 Task: Look for space in Wamba, Democratic Republic of the Congo from 1st July, 2023 to 8th July, 2023 for 2 adults, 1 child in price range Rs.15000 to Rs.20000. Place can be entire place with 1  bedroom having 1 bed and 1 bathroom. Property type can be house, flat, guest house, hotel. Booking option can be shelf check-in. Required host language is English.
Action: Mouse moved to (448, 120)
Screenshot: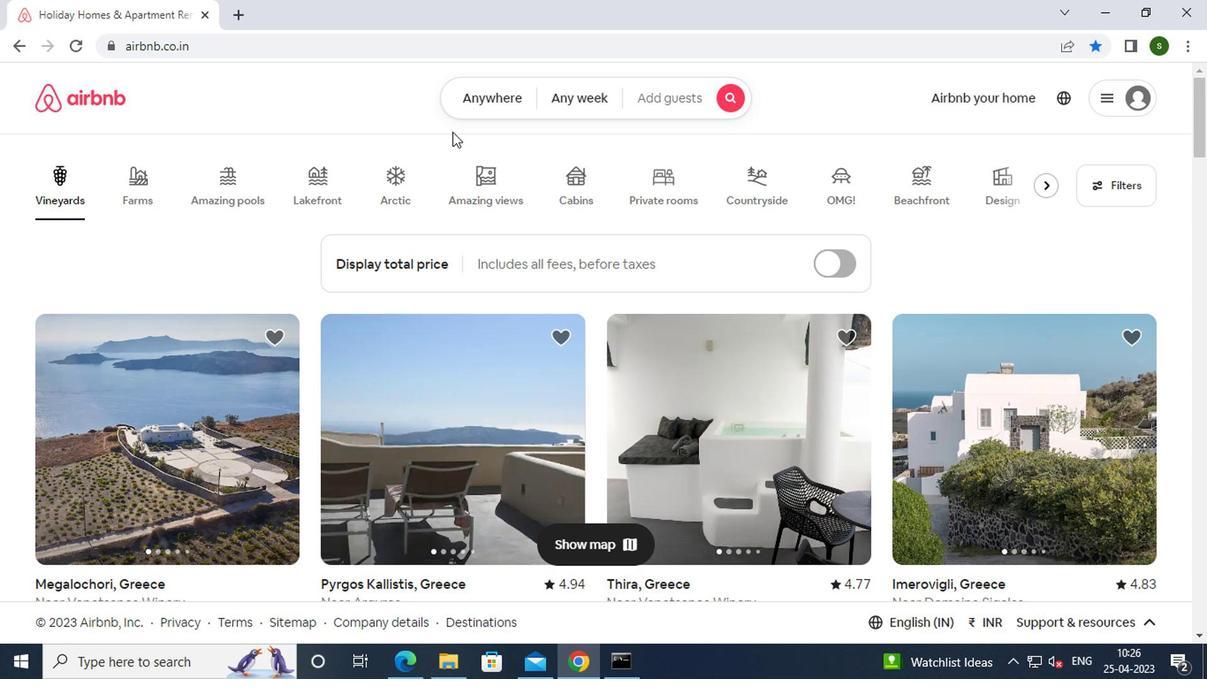 
Action: Mouse pressed left at (448, 120)
Screenshot: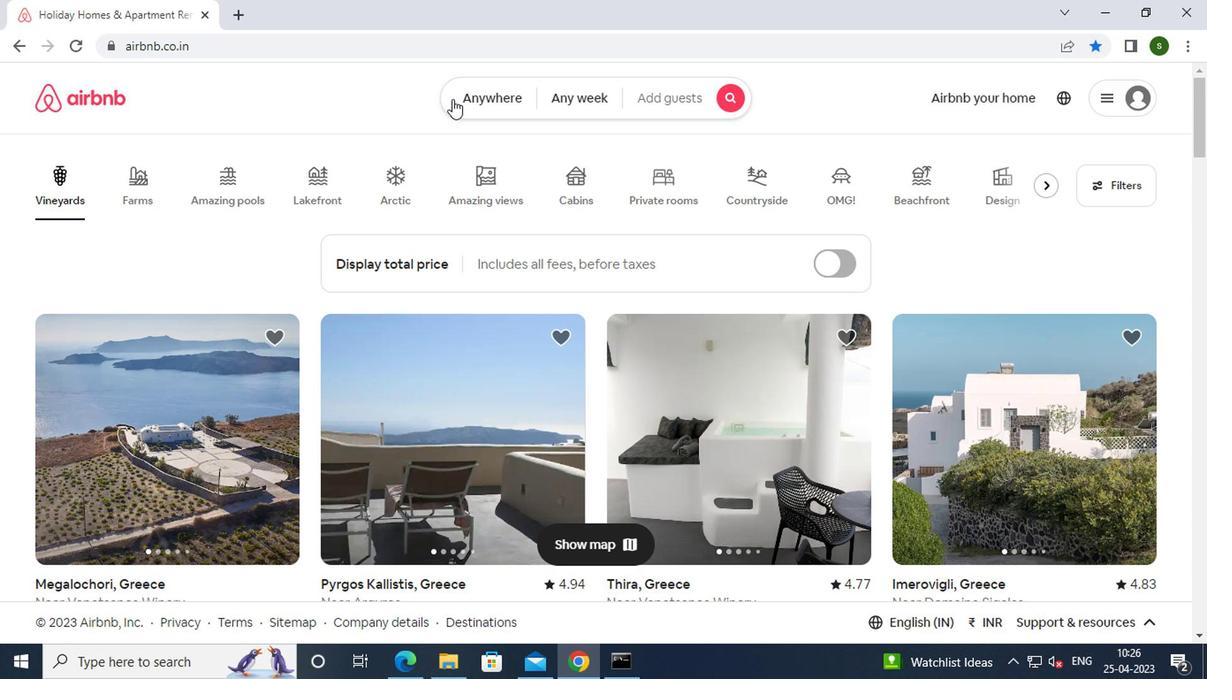 
Action: Mouse moved to (373, 181)
Screenshot: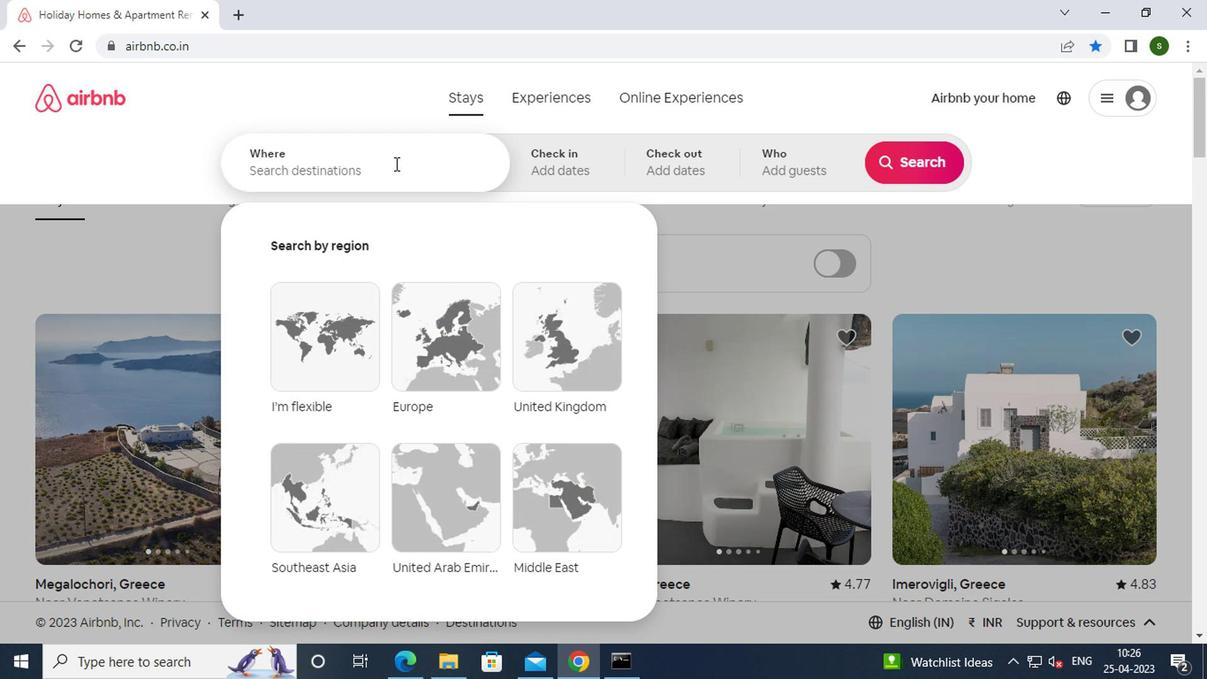 
Action: Mouse pressed left at (373, 181)
Screenshot: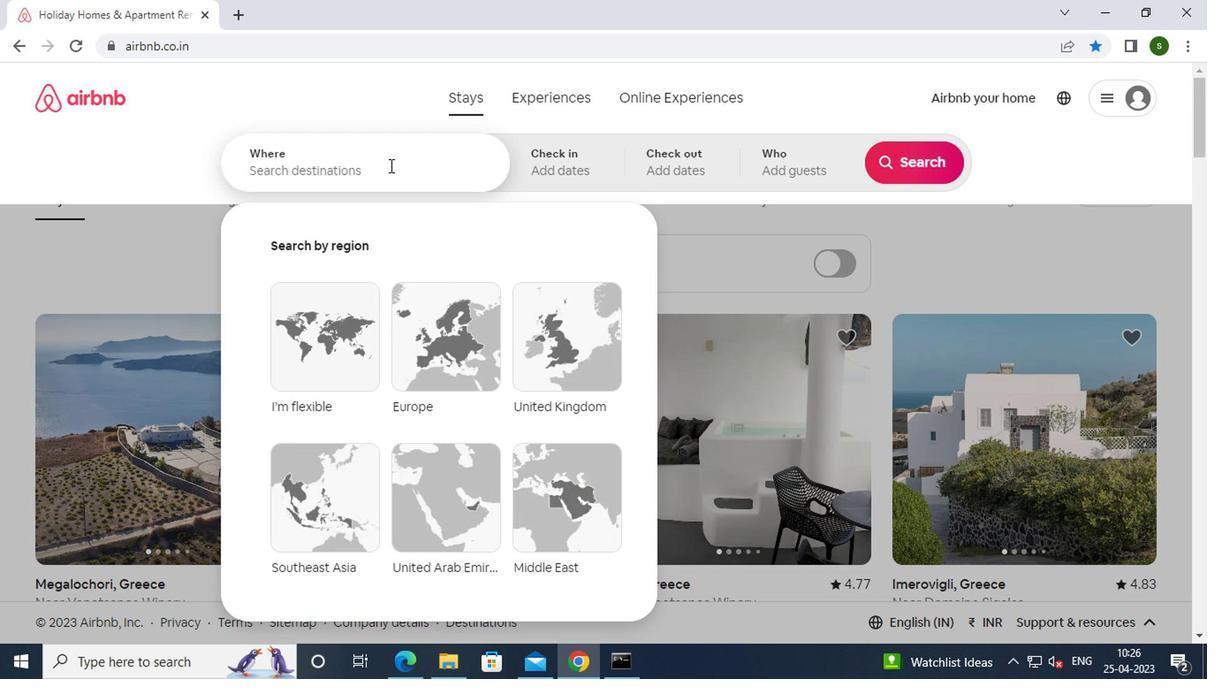 
Action: Key pressed w<Key.caps_lock>amba,<Key.space><Key.caps_lock>d<Key.caps_lock>emocratic<Key.space><Key.caps_lock>r<Key.caps_lock>epublic<Key.space>of<Key.space>the<Key.space><Key.caps_lock>c<Key.caps_lock>ongo
Screenshot: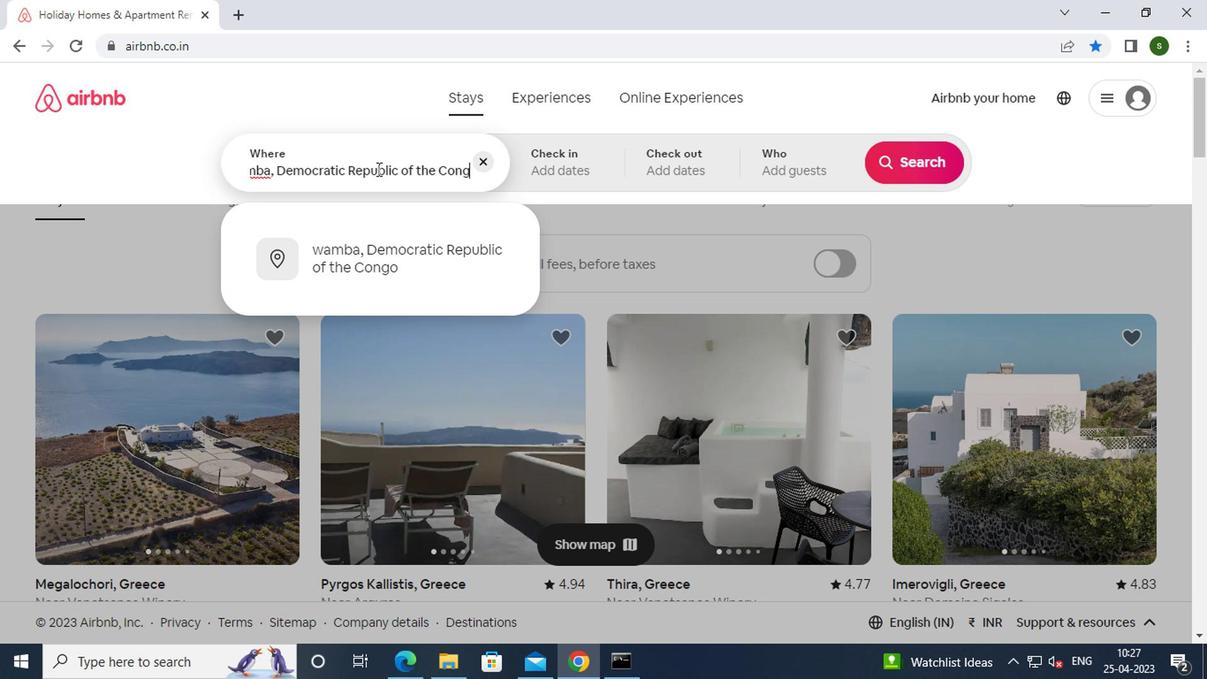 
Action: Mouse moved to (349, 272)
Screenshot: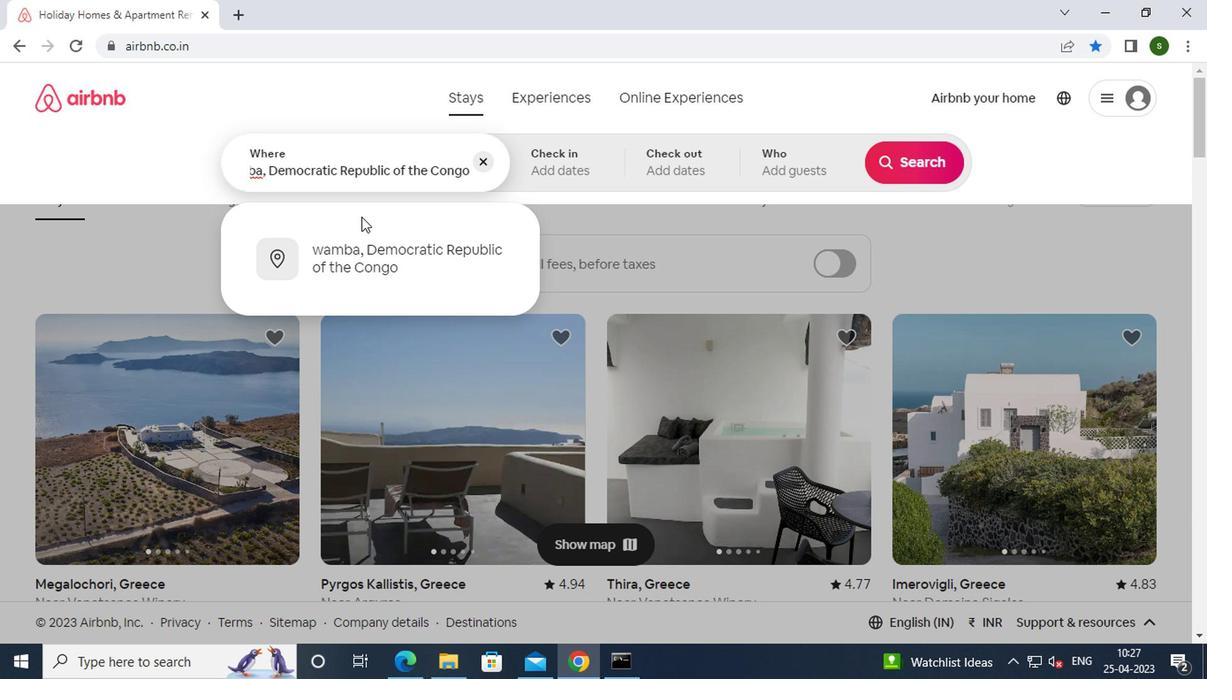 
Action: Mouse pressed left at (349, 272)
Screenshot: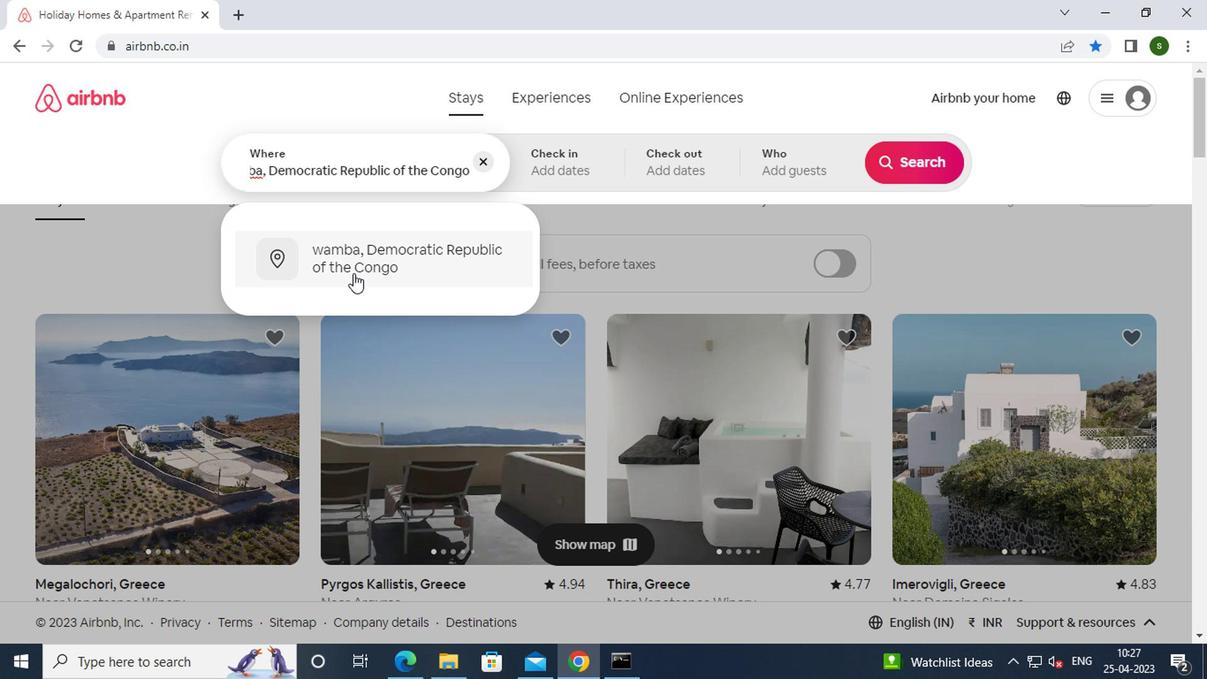 
Action: Mouse moved to (896, 301)
Screenshot: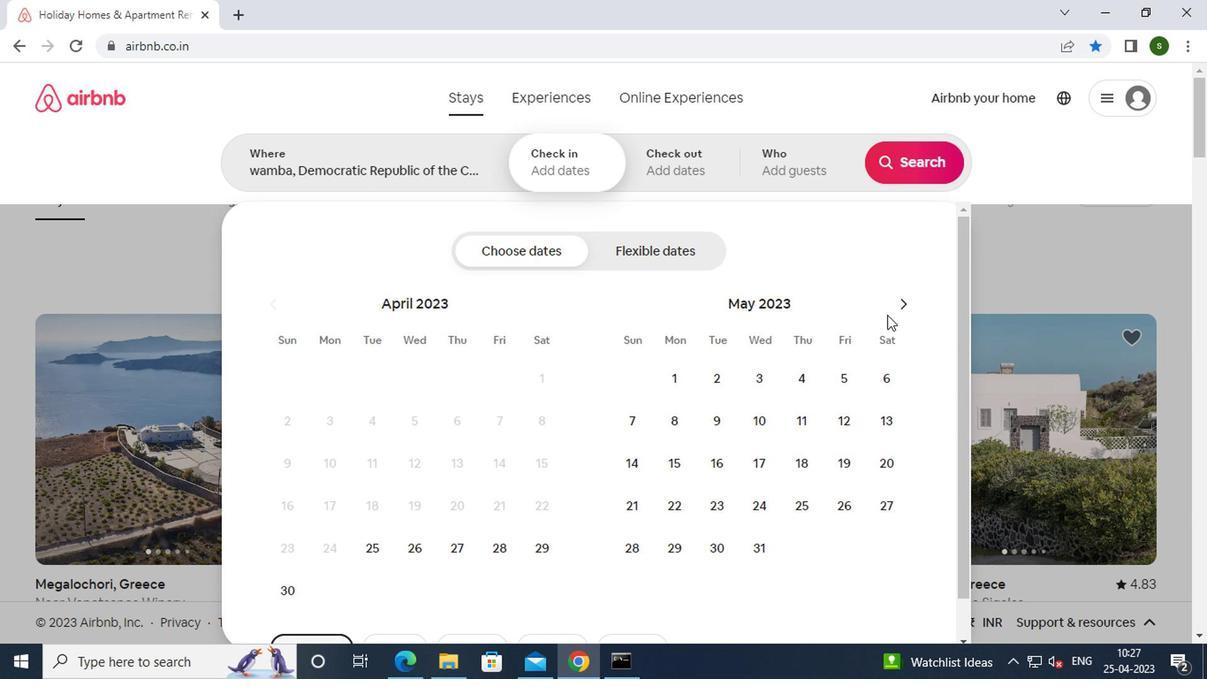 
Action: Mouse pressed left at (896, 301)
Screenshot: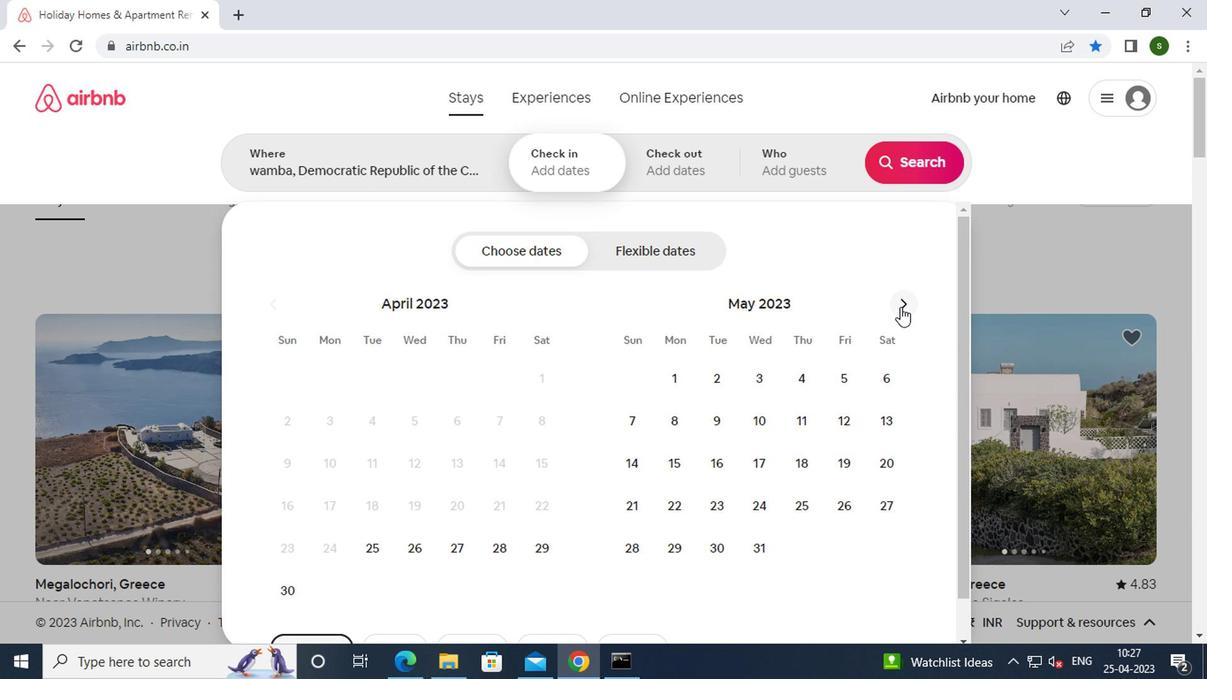 
Action: Mouse pressed left at (896, 301)
Screenshot: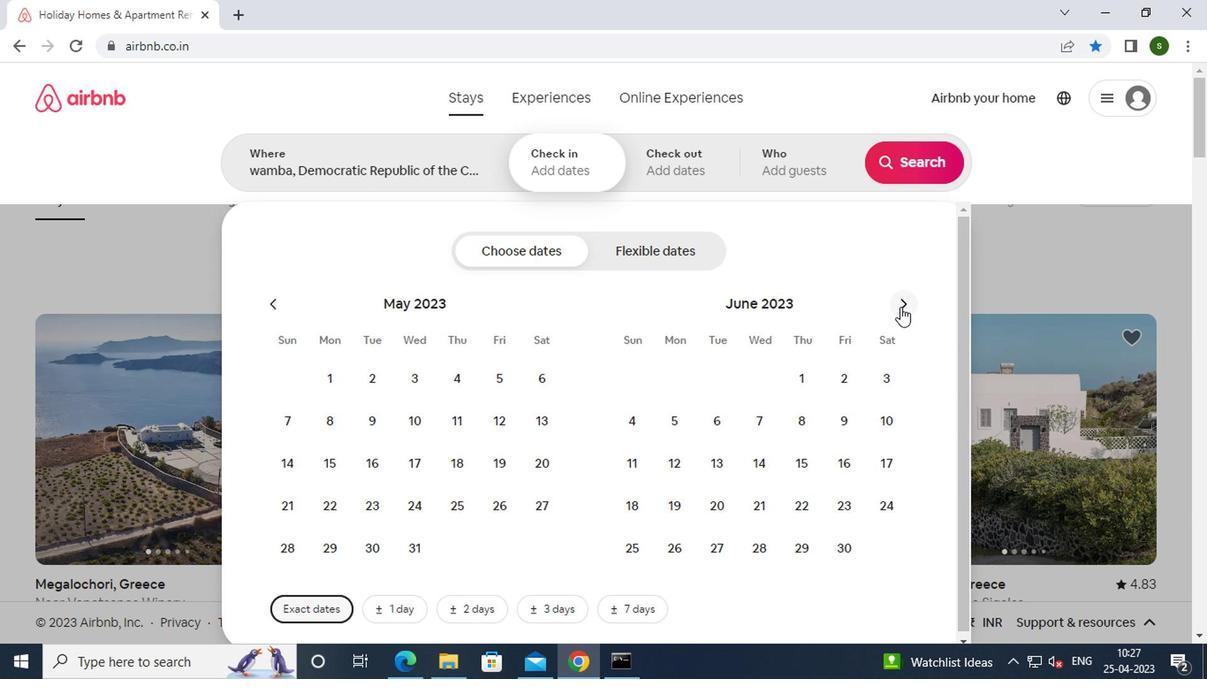
Action: Mouse moved to (877, 369)
Screenshot: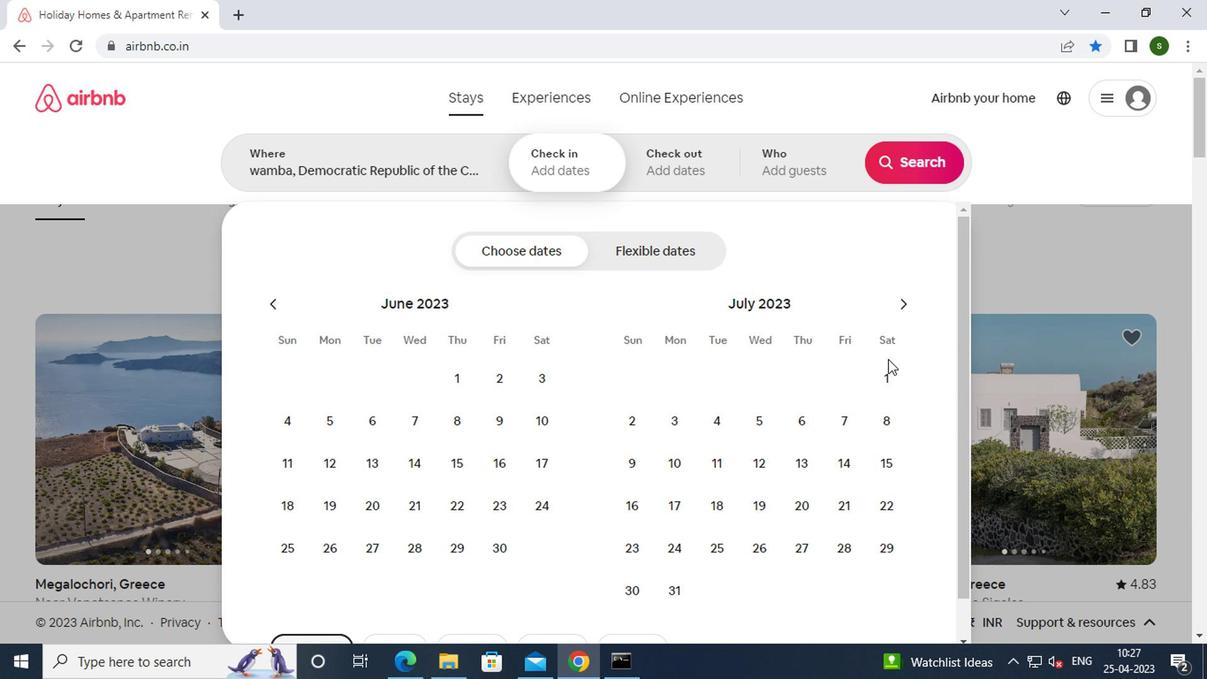 
Action: Mouse pressed left at (877, 369)
Screenshot: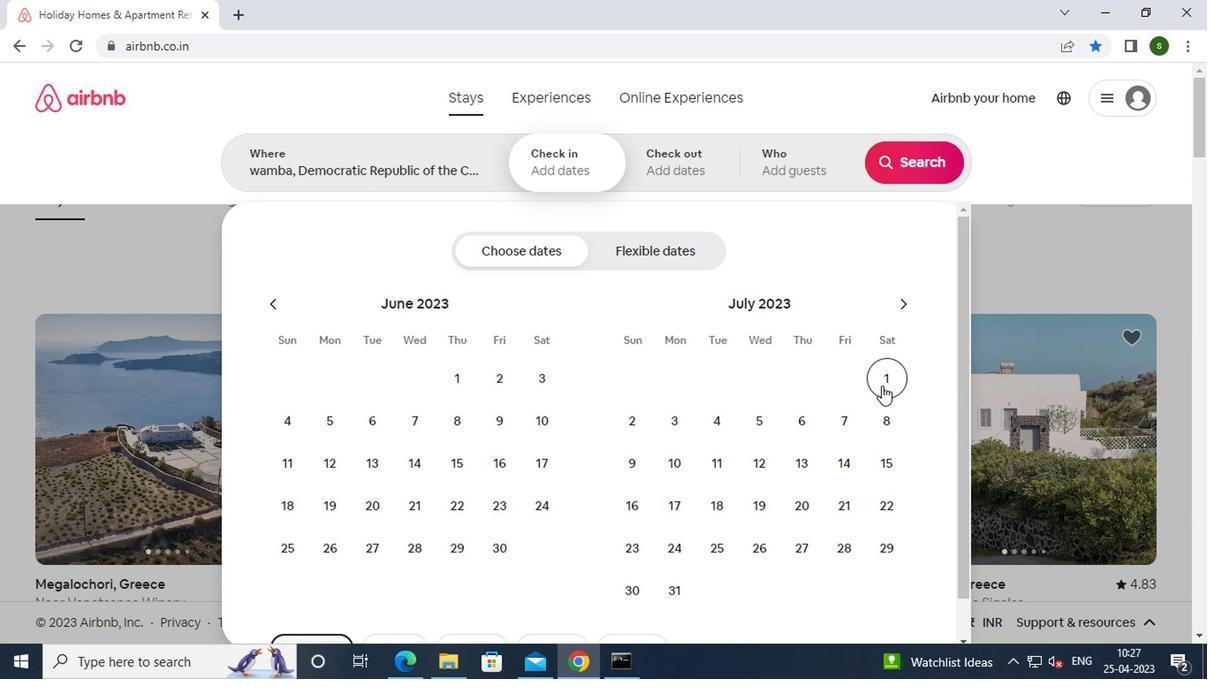 
Action: Mouse moved to (882, 394)
Screenshot: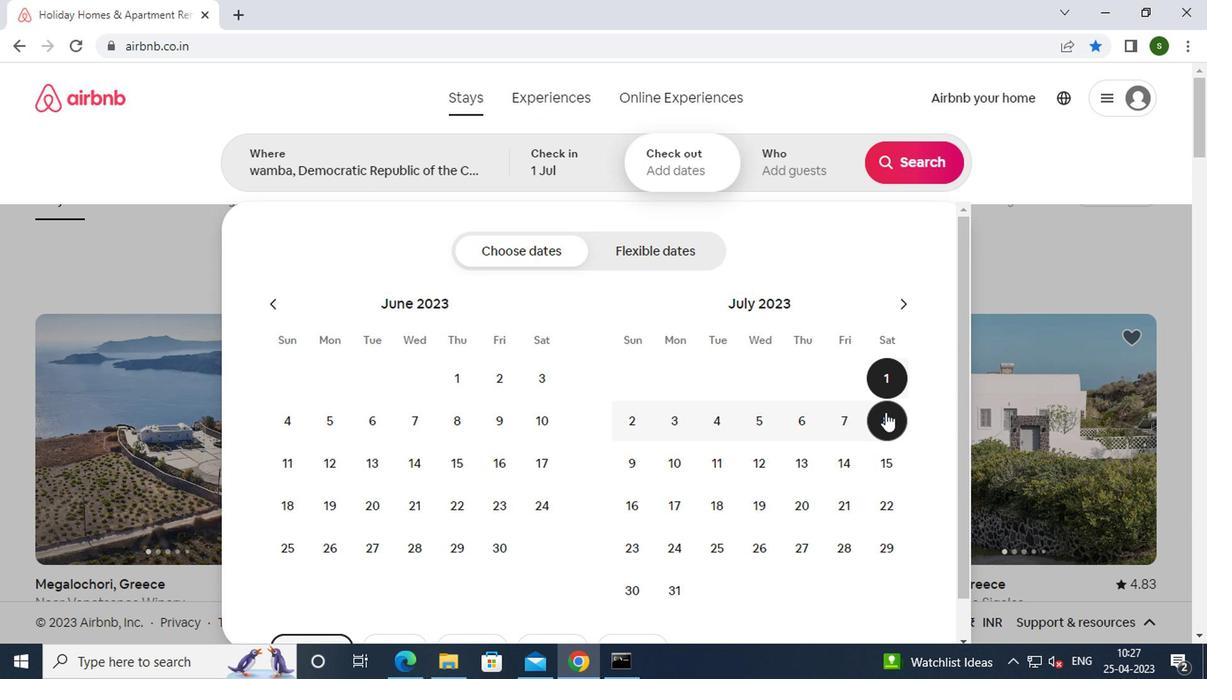
Action: Mouse pressed left at (882, 394)
Screenshot: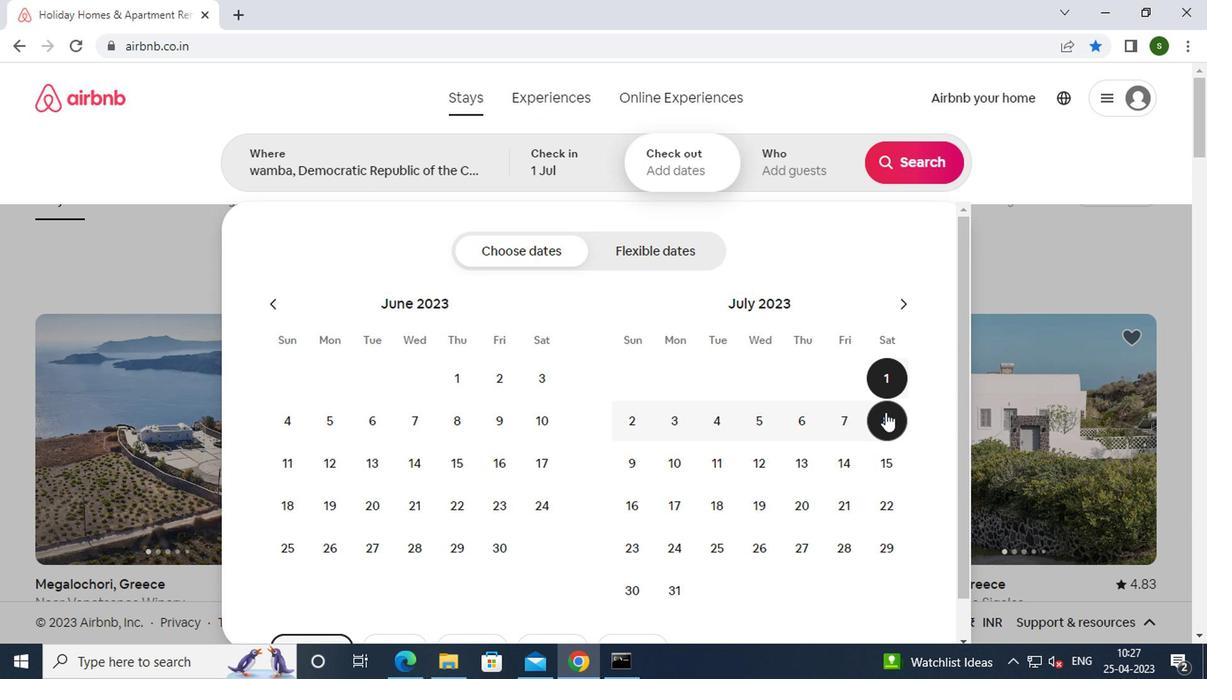 
Action: Mouse moved to (787, 177)
Screenshot: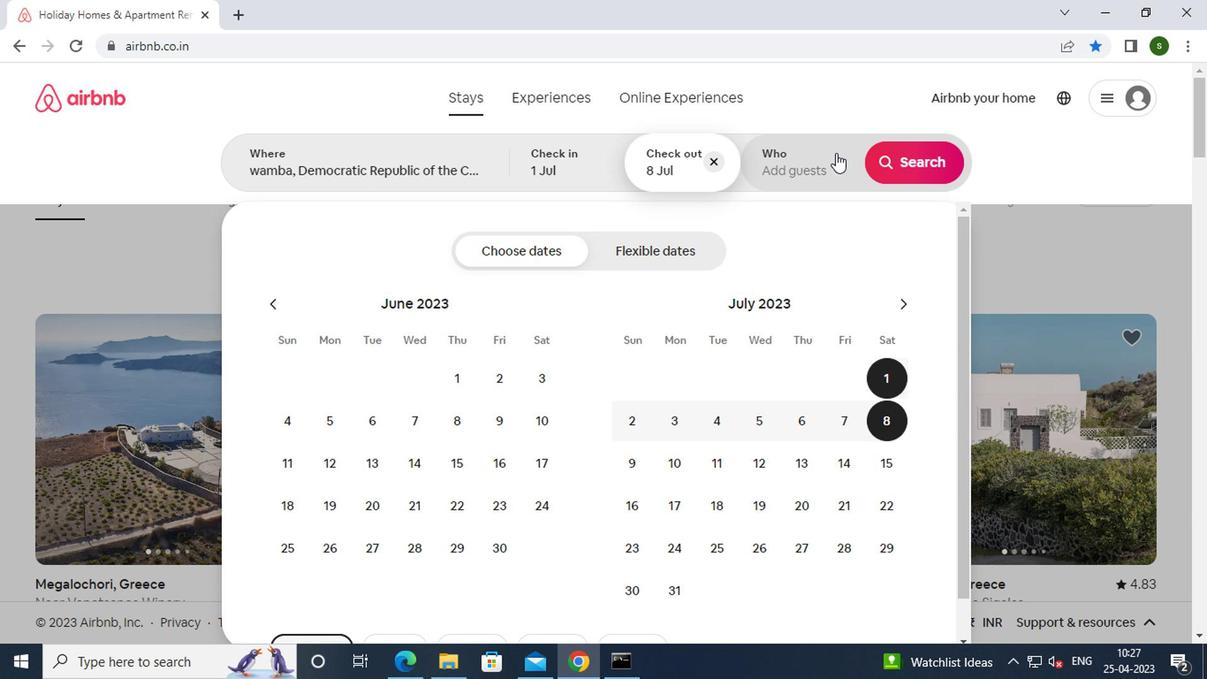 
Action: Mouse pressed left at (787, 177)
Screenshot: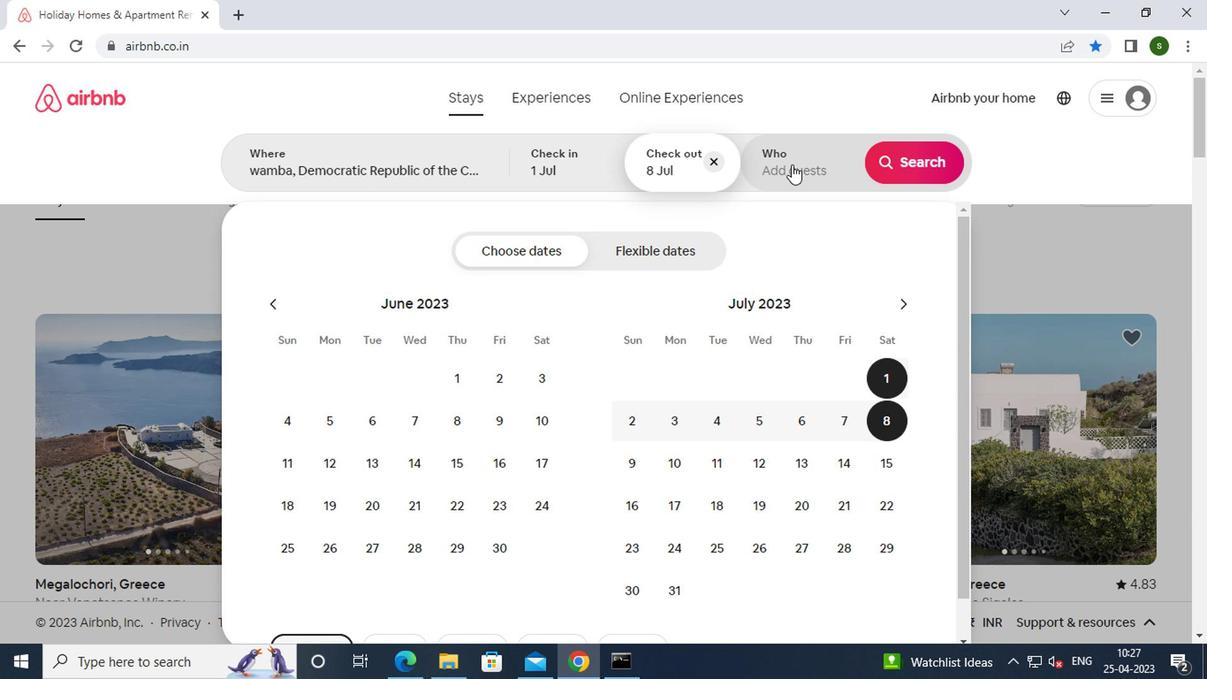 
Action: Mouse moved to (904, 256)
Screenshot: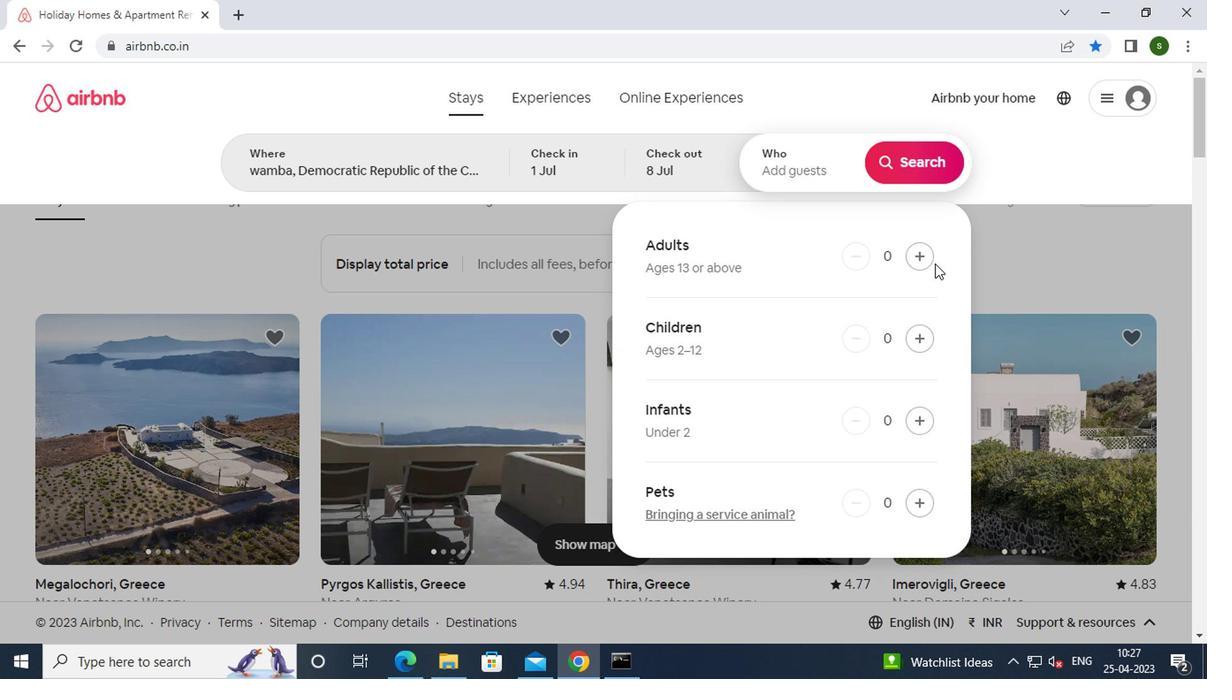 
Action: Mouse pressed left at (904, 256)
Screenshot: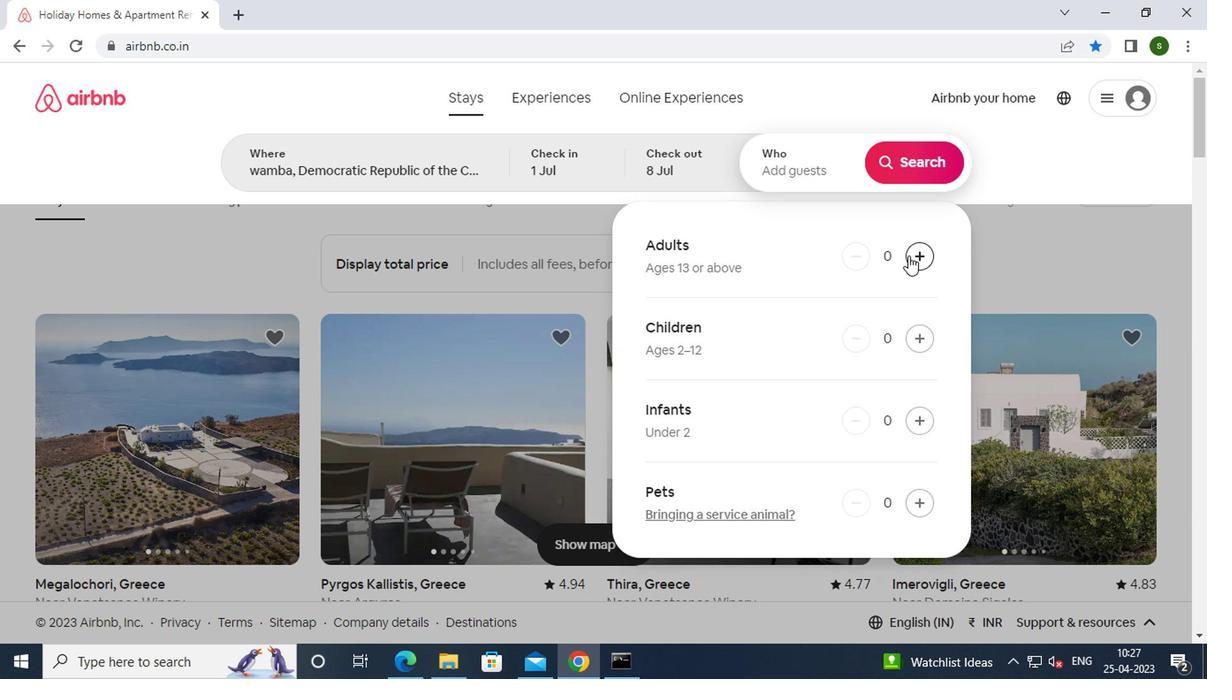 
Action: Mouse pressed left at (904, 256)
Screenshot: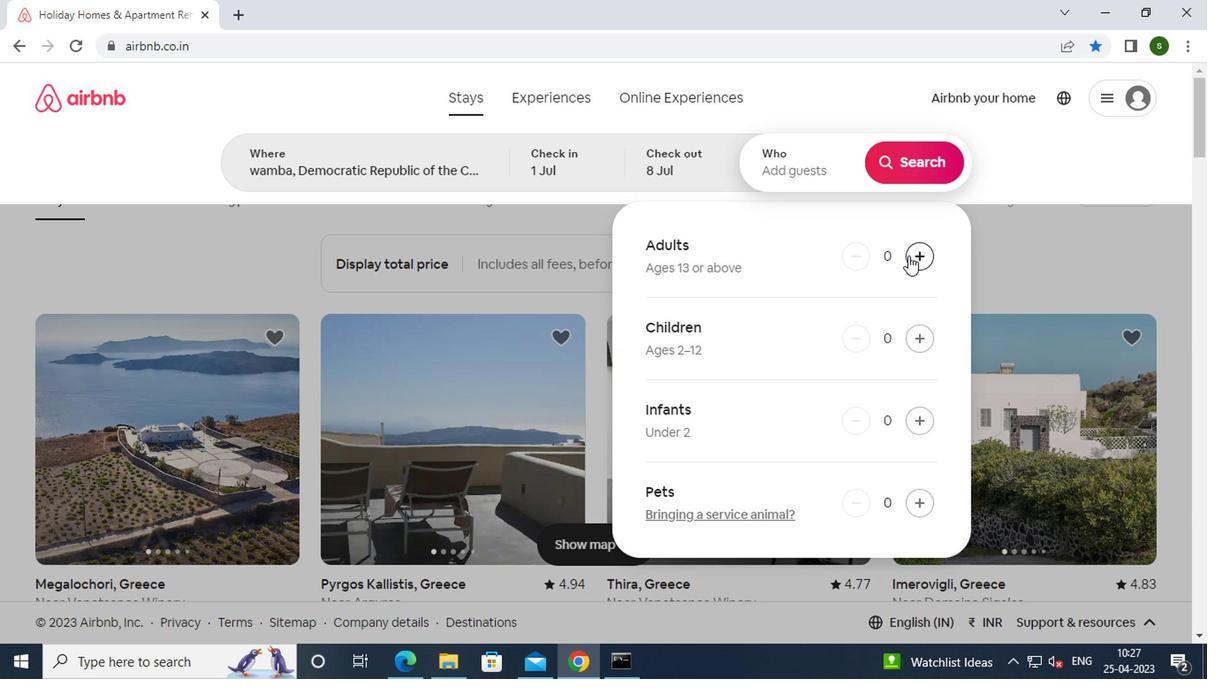 
Action: Mouse moved to (921, 325)
Screenshot: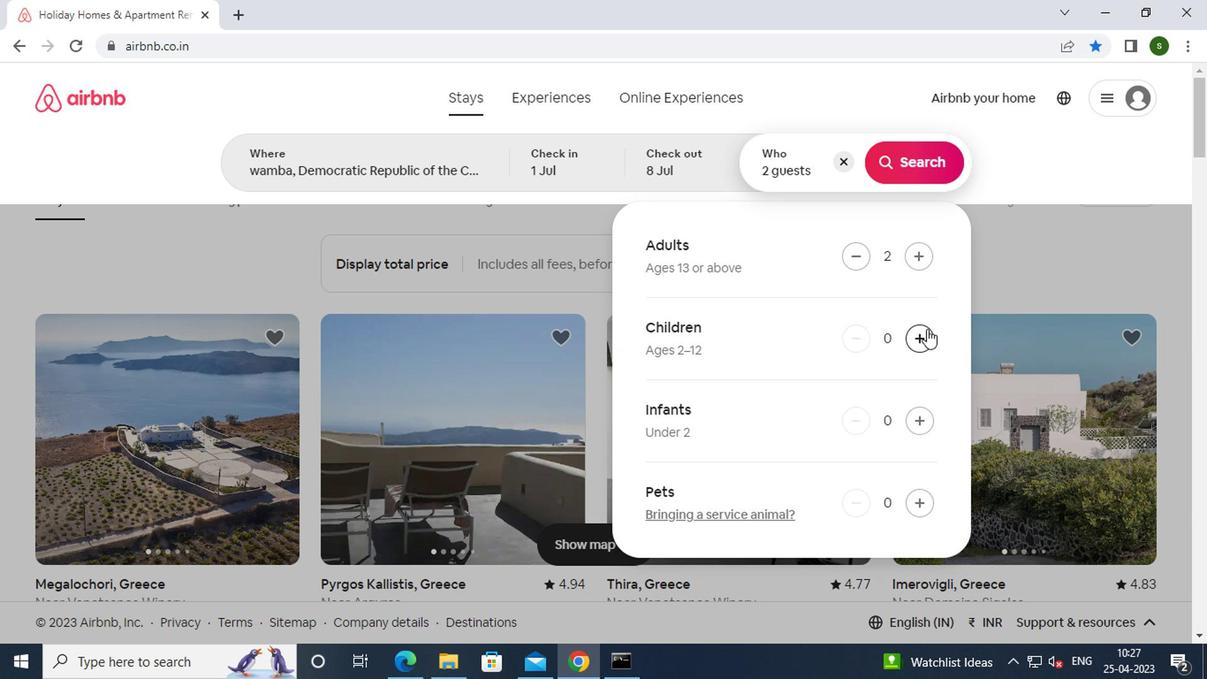 
Action: Mouse pressed left at (921, 325)
Screenshot: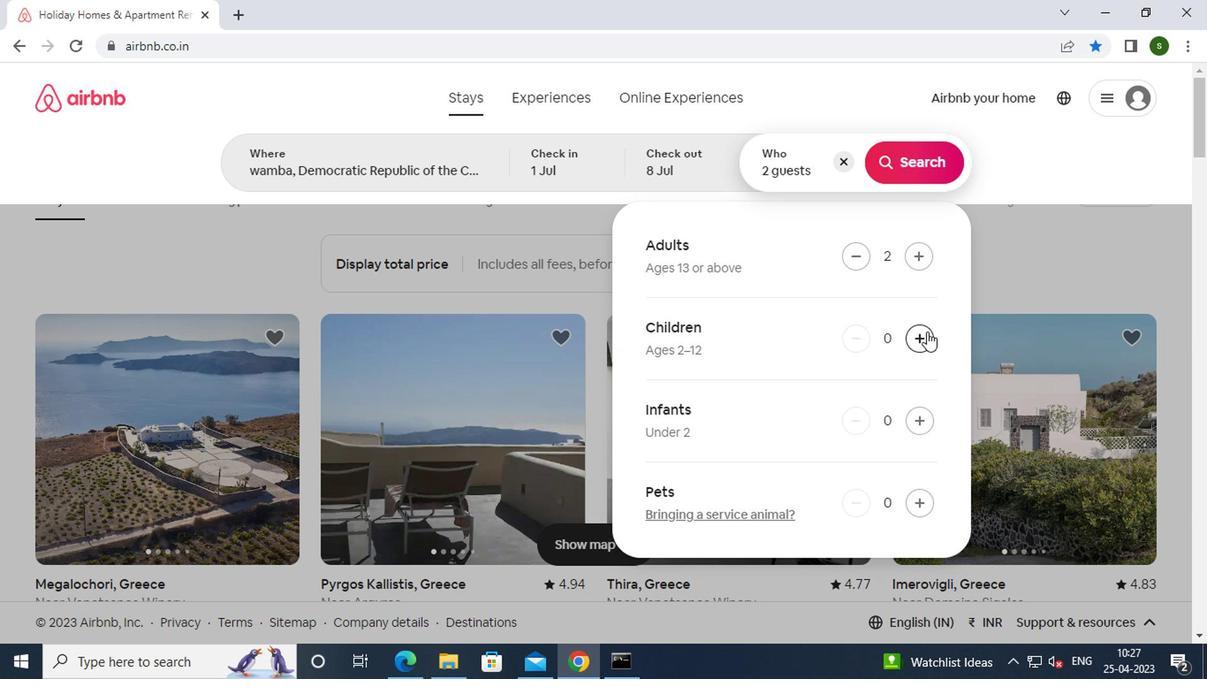 
Action: Mouse moved to (899, 188)
Screenshot: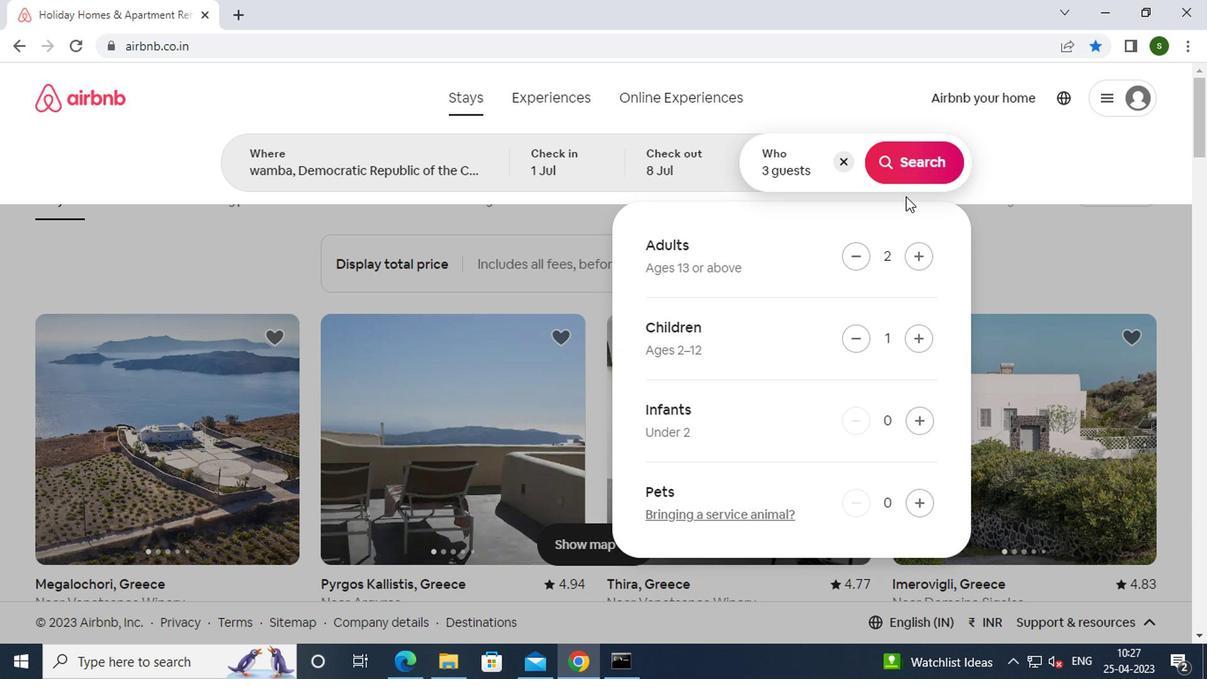 
Action: Mouse pressed left at (899, 188)
Screenshot: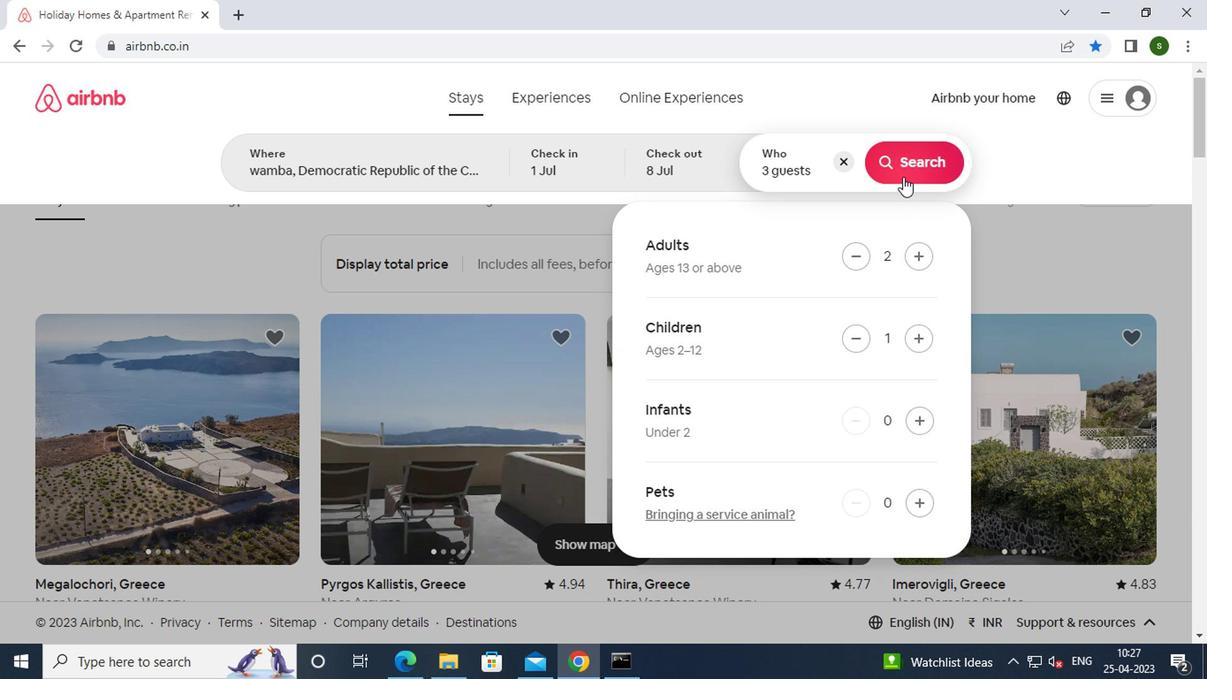 
Action: Mouse moved to (1111, 177)
Screenshot: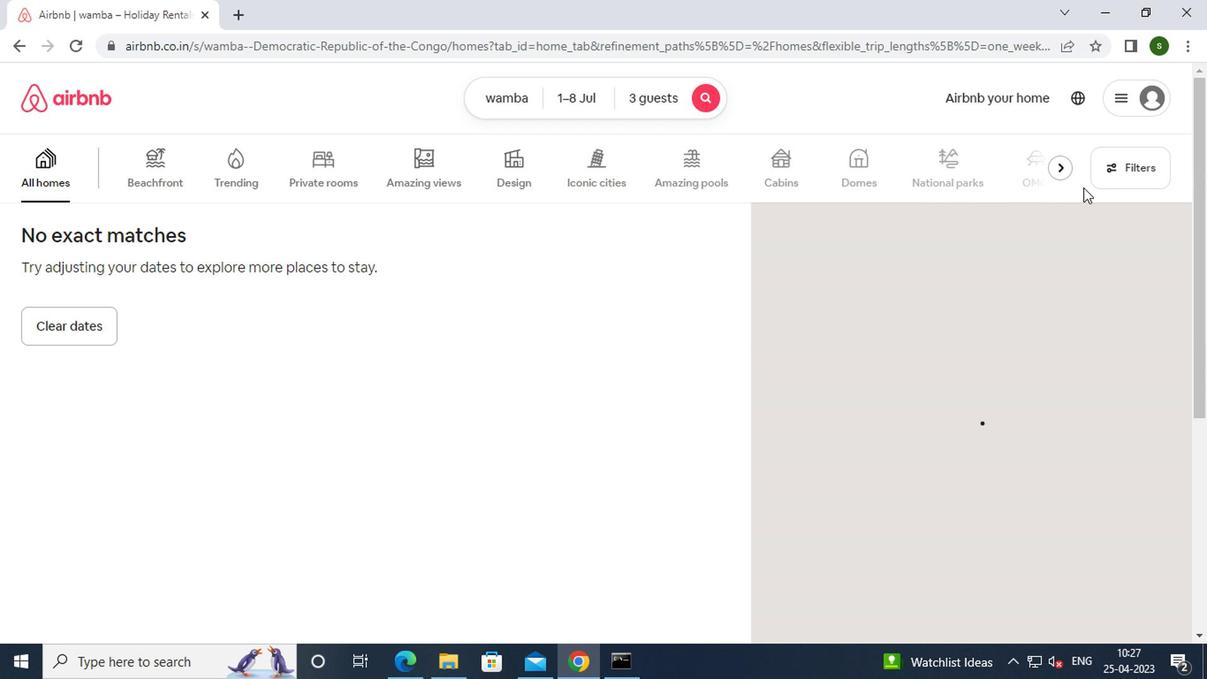 
Action: Mouse pressed left at (1111, 177)
Screenshot: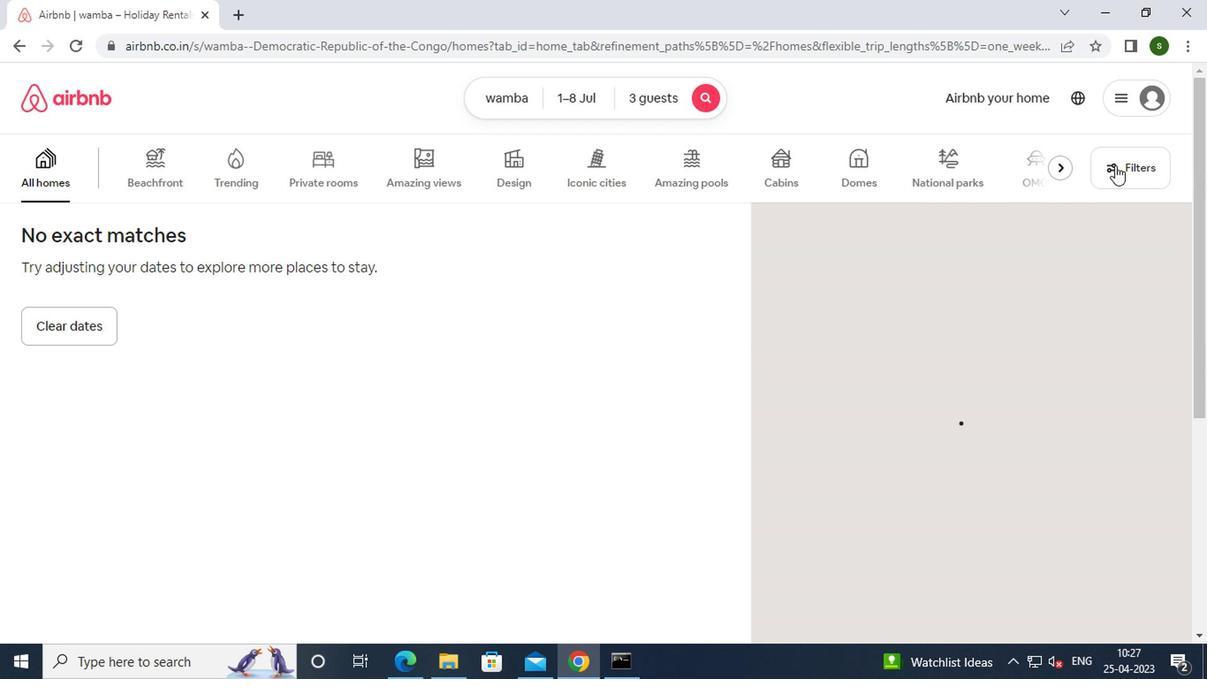 
Action: Mouse moved to (430, 271)
Screenshot: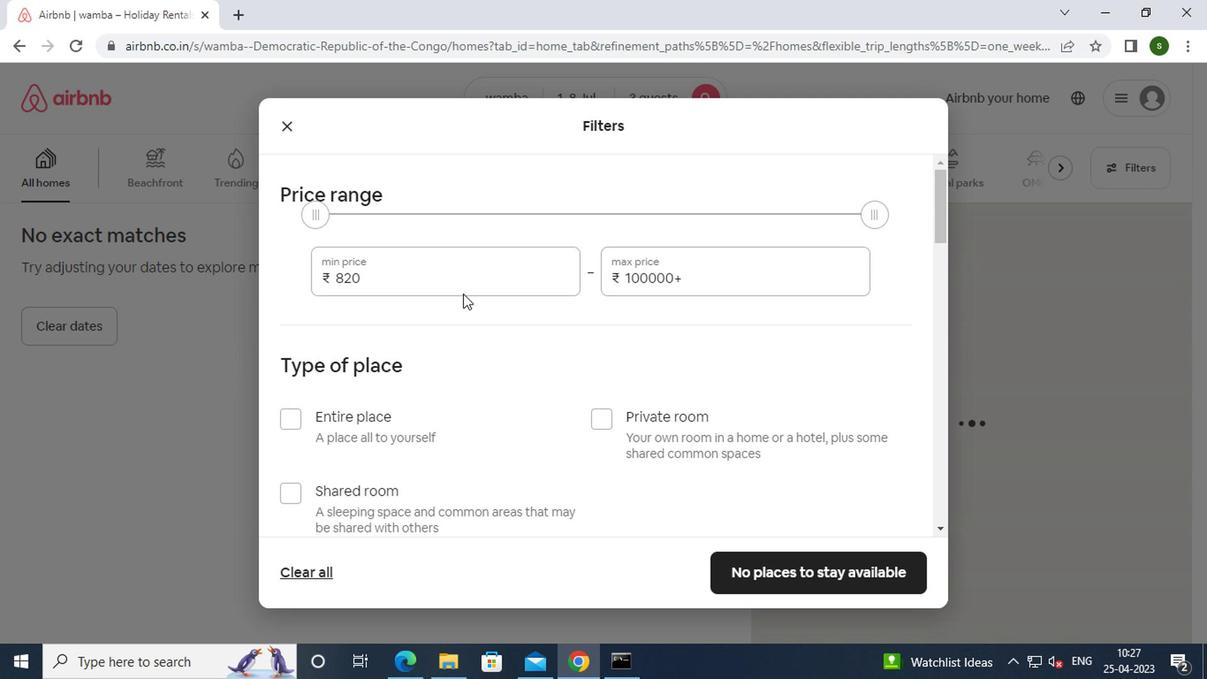 
Action: Mouse pressed left at (430, 271)
Screenshot: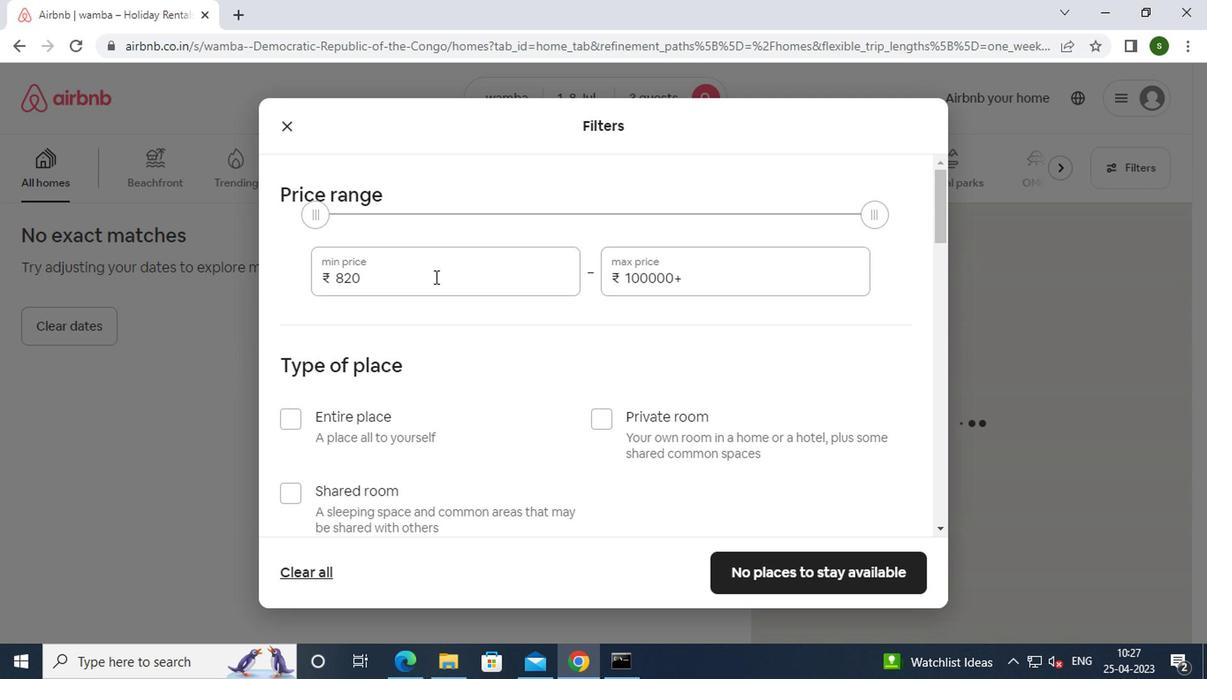 
Action: Key pressed <Key.backspace><Key.backspace><Key.backspace><Key.backspace>15000
Screenshot: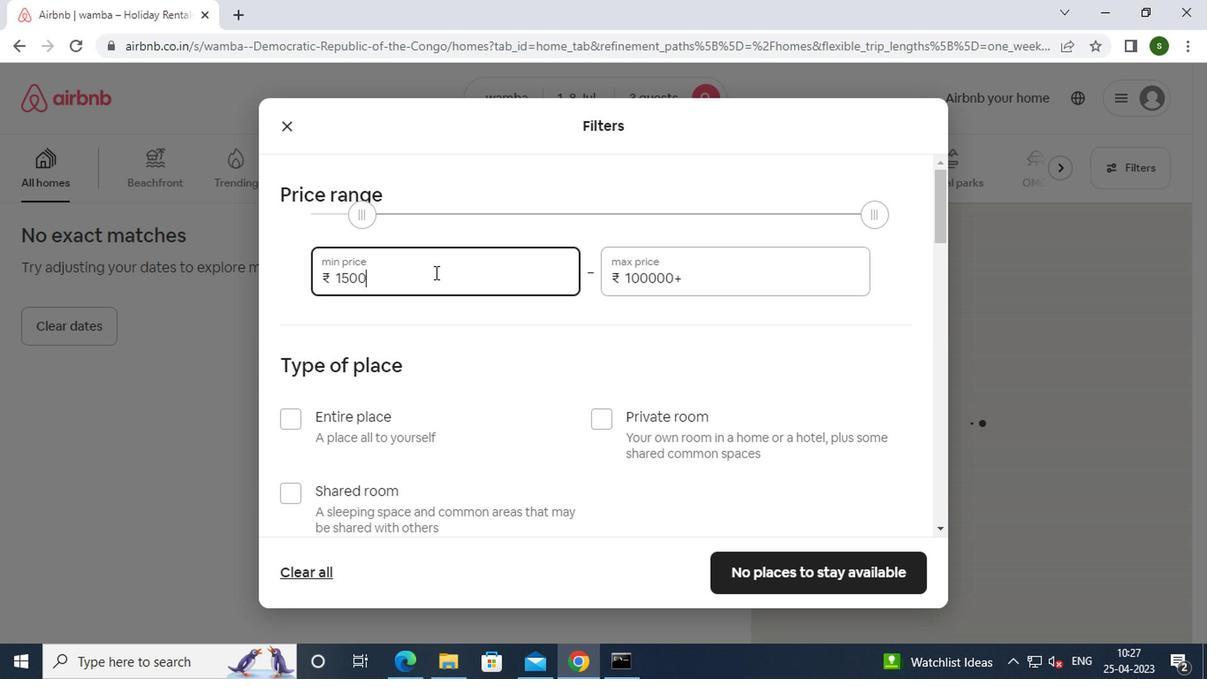 
Action: Mouse moved to (691, 279)
Screenshot: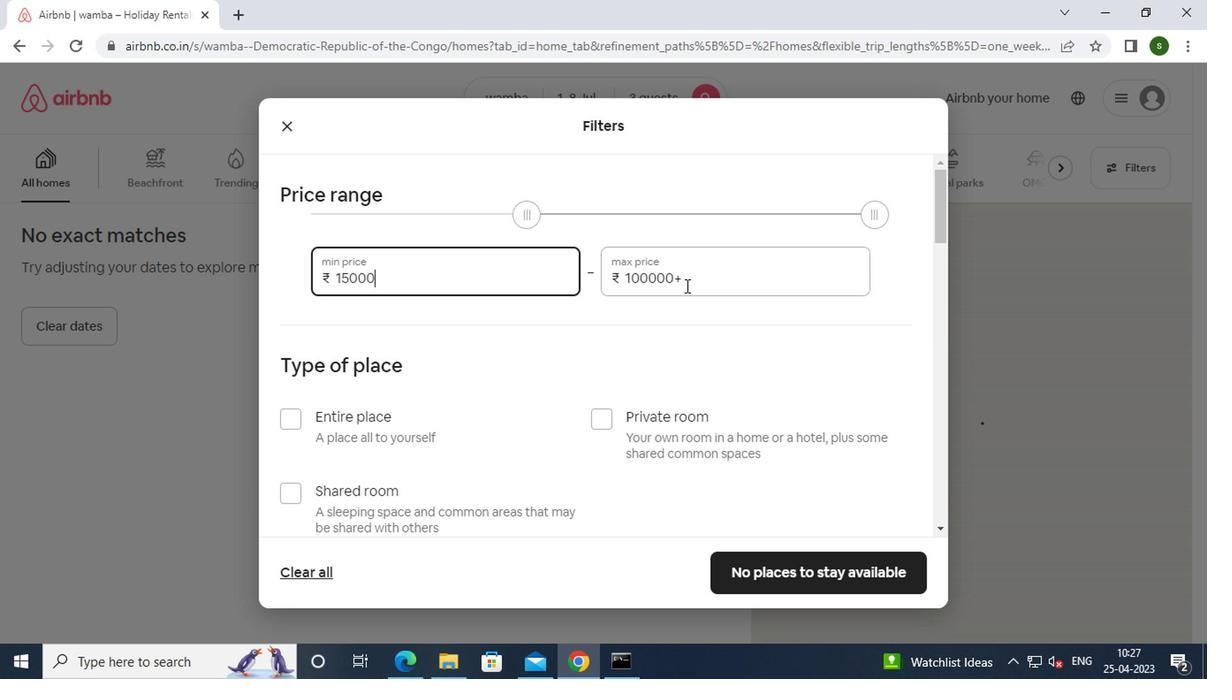 
Action: Mouse pressed left at (691, 279)
Screenshot: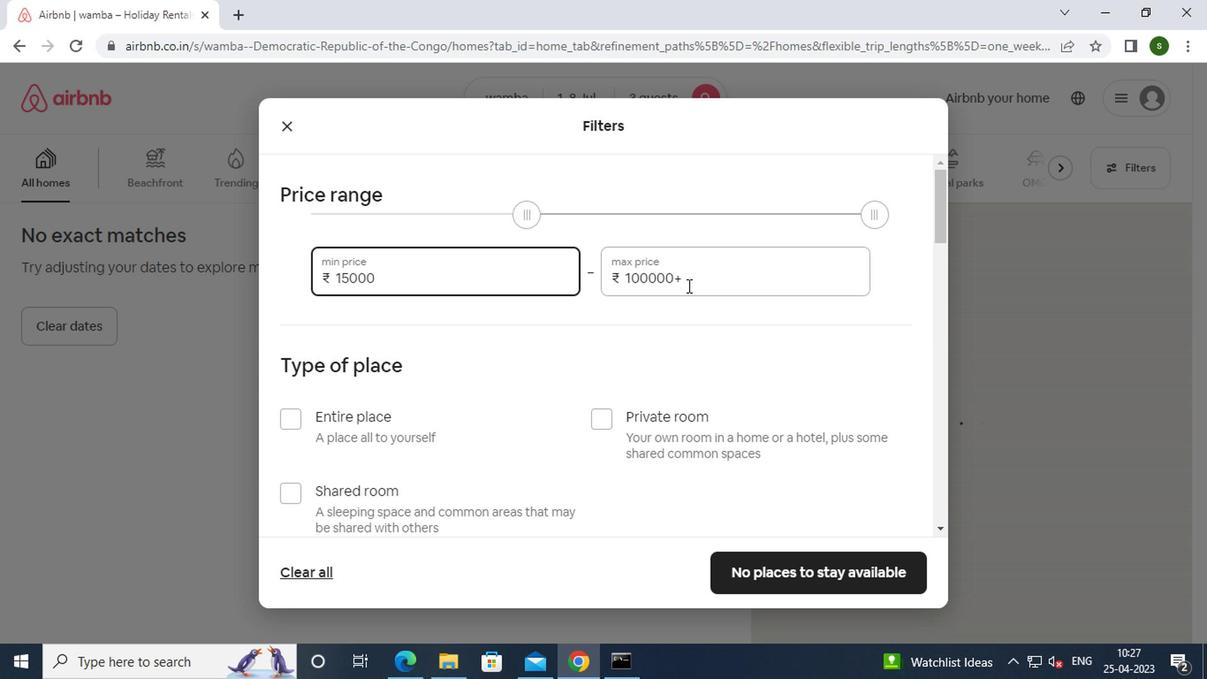 
Action: Key pressed <Key.backspace><Key.backspace><Key.backspace><Key.backspace><Key.backspace><Key.backspace><Key.backspace><Key.backspace><Key.backspace><Key.backspace><Key.backspace>20000
Screenshot: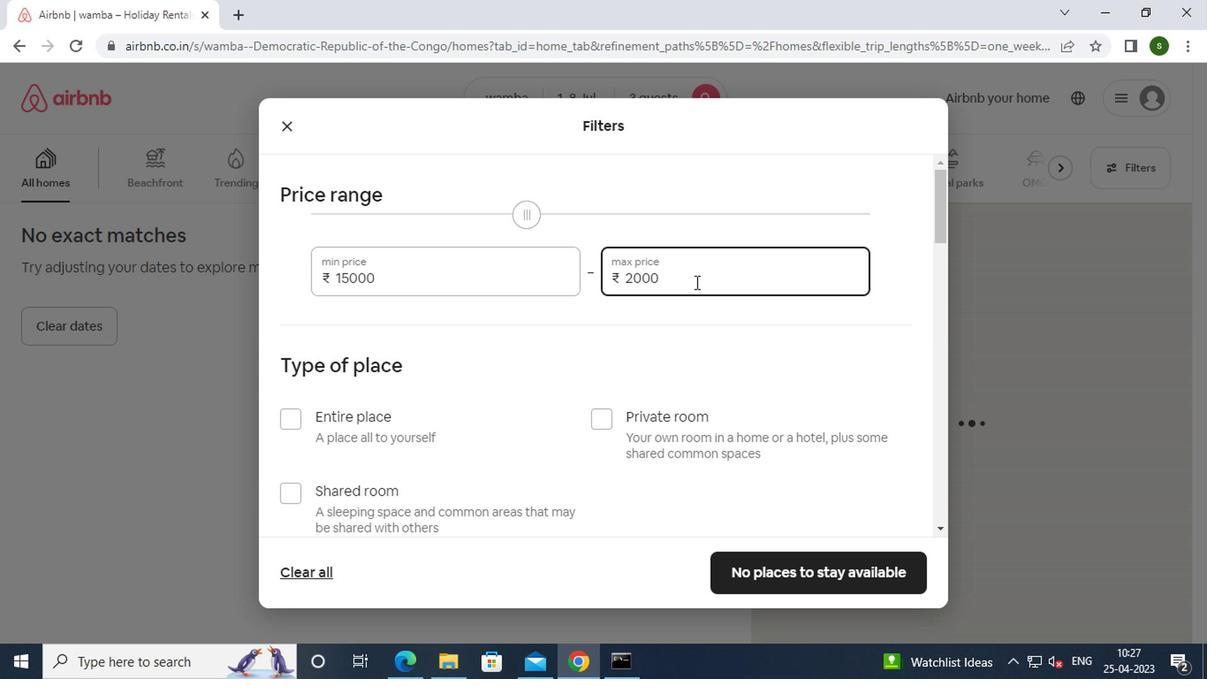 
Action: Mouse moved to (606, 308)
Screenshot: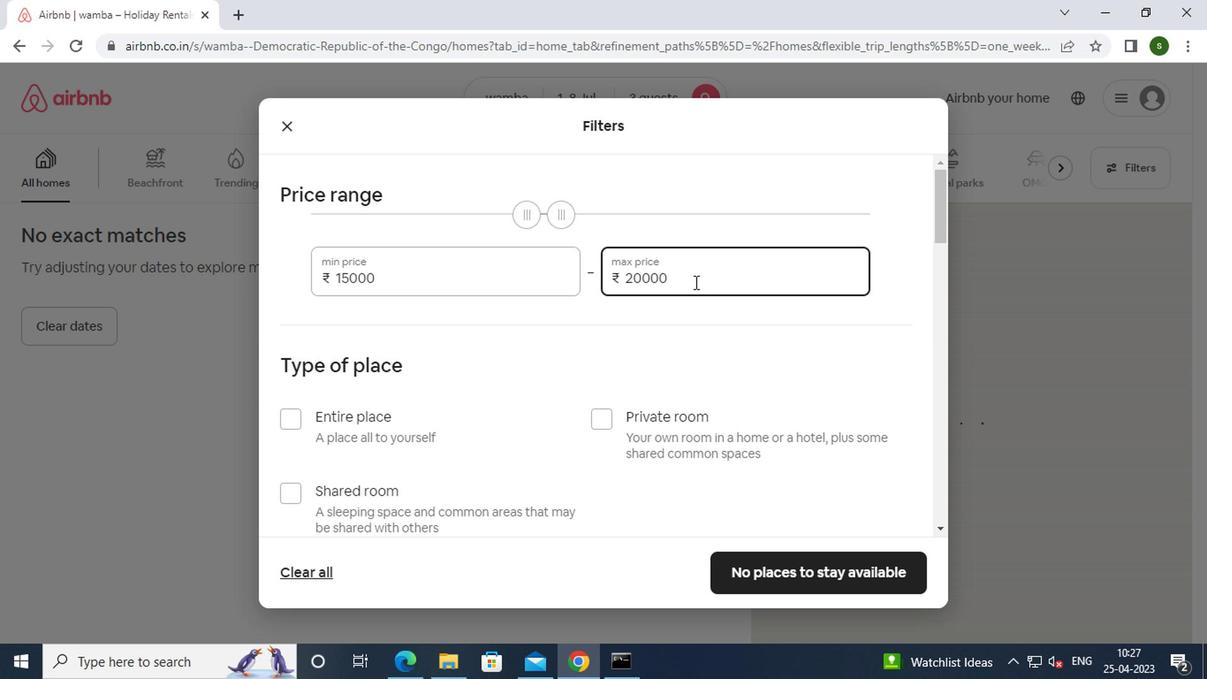 
Action: Mouse scrolled (606, 308) with delta (0, 0)
Screenshot: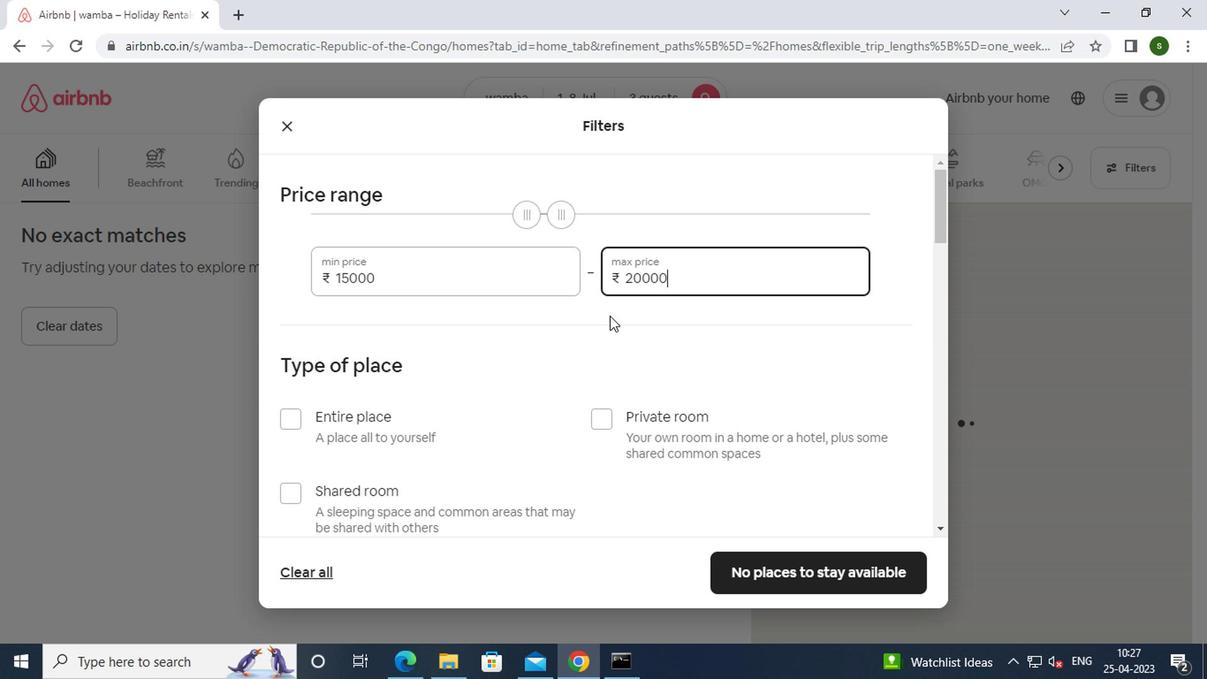 
Action: Mouse moved to (308, 312)
Screenshot: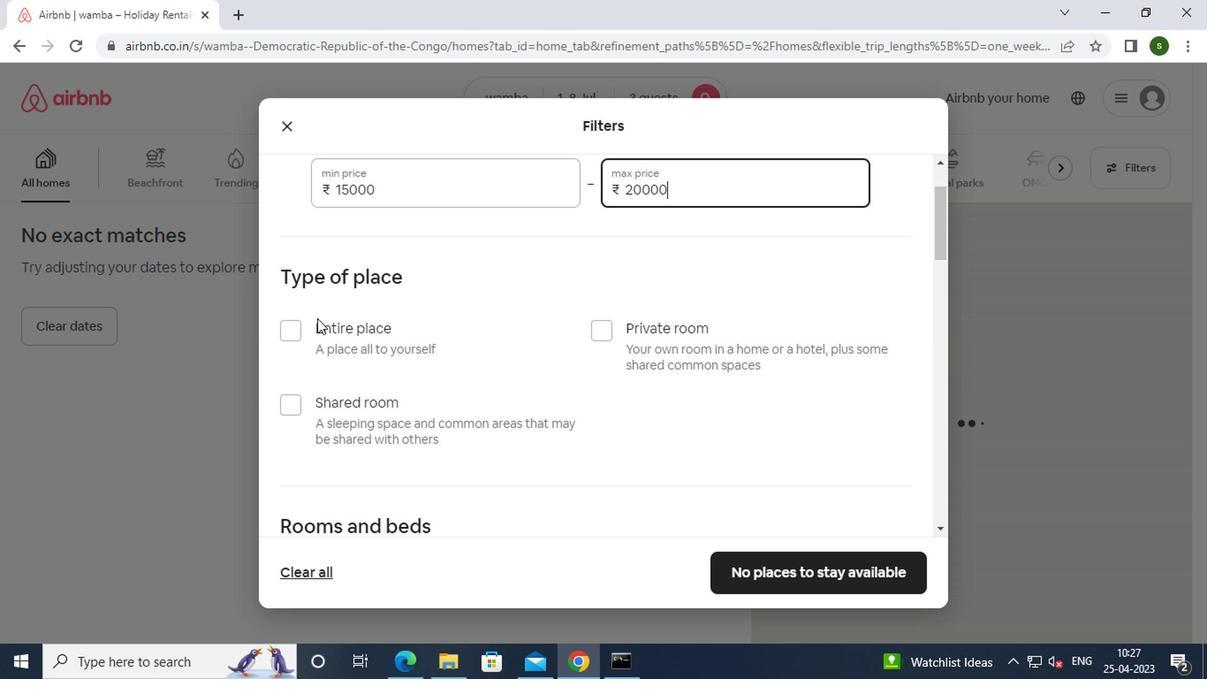 
Action: Mouse pressed left at (308, 312)
Screenshot: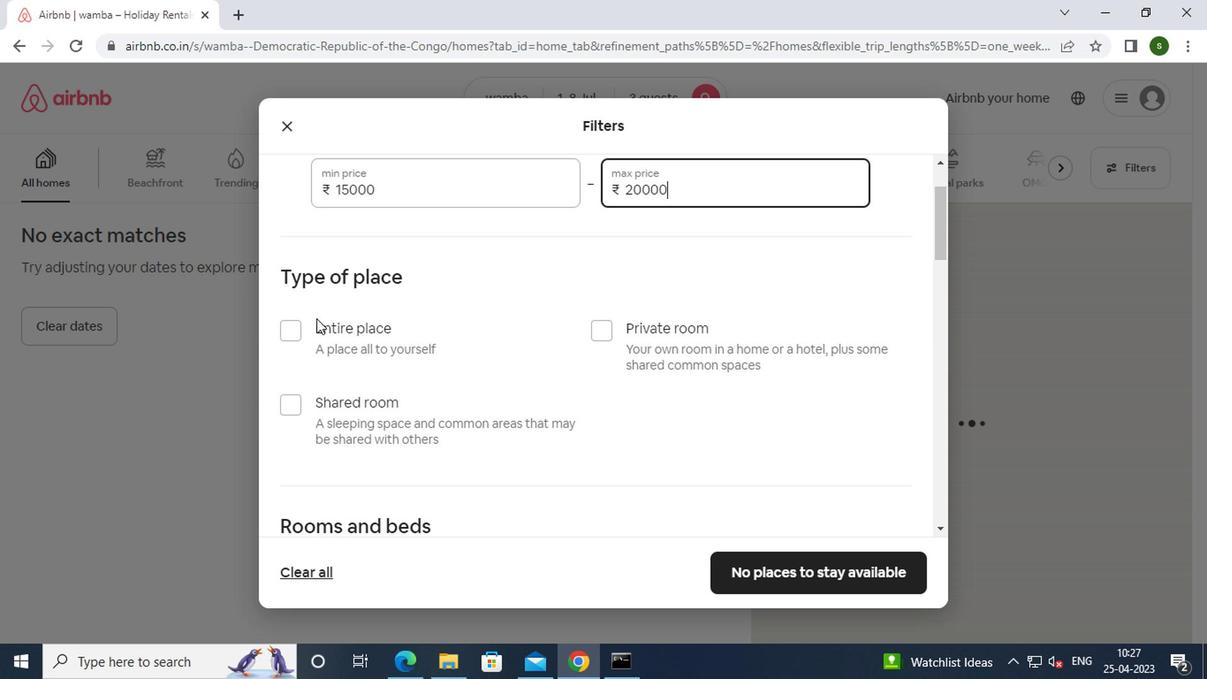 
Action: Mouse moved to (351, 315)
Screenshot: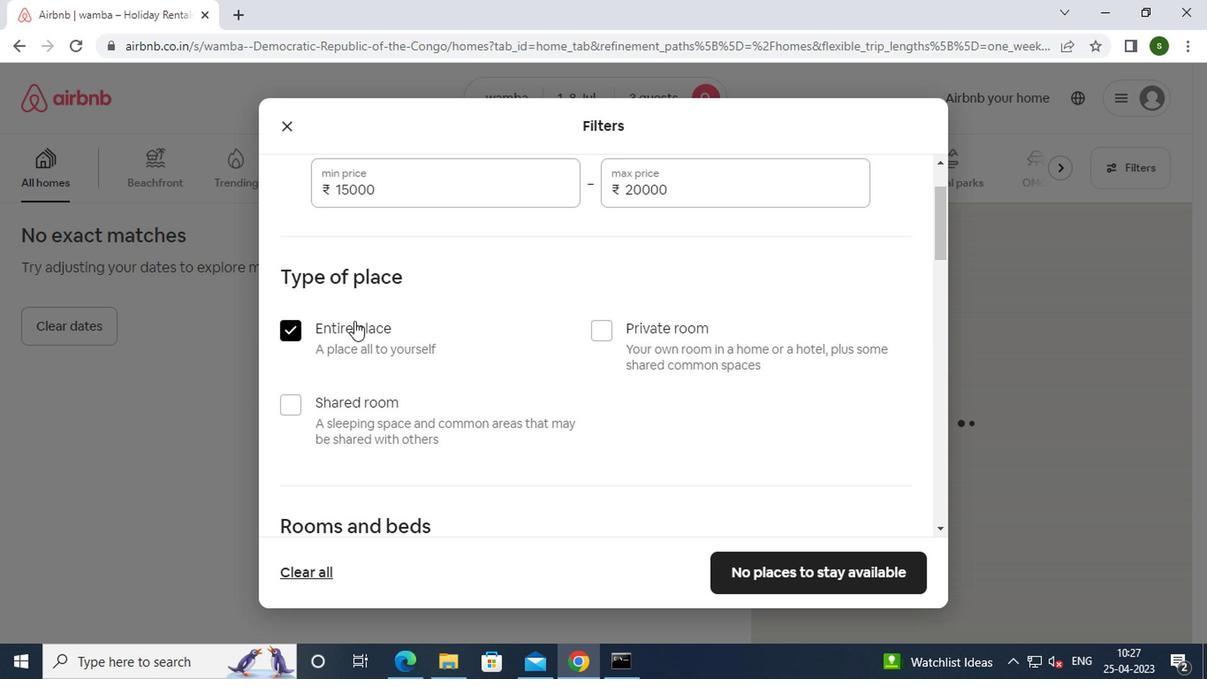 
Action: Mouse scrolled (351, 315) with delta (0, 0)
Screenshot: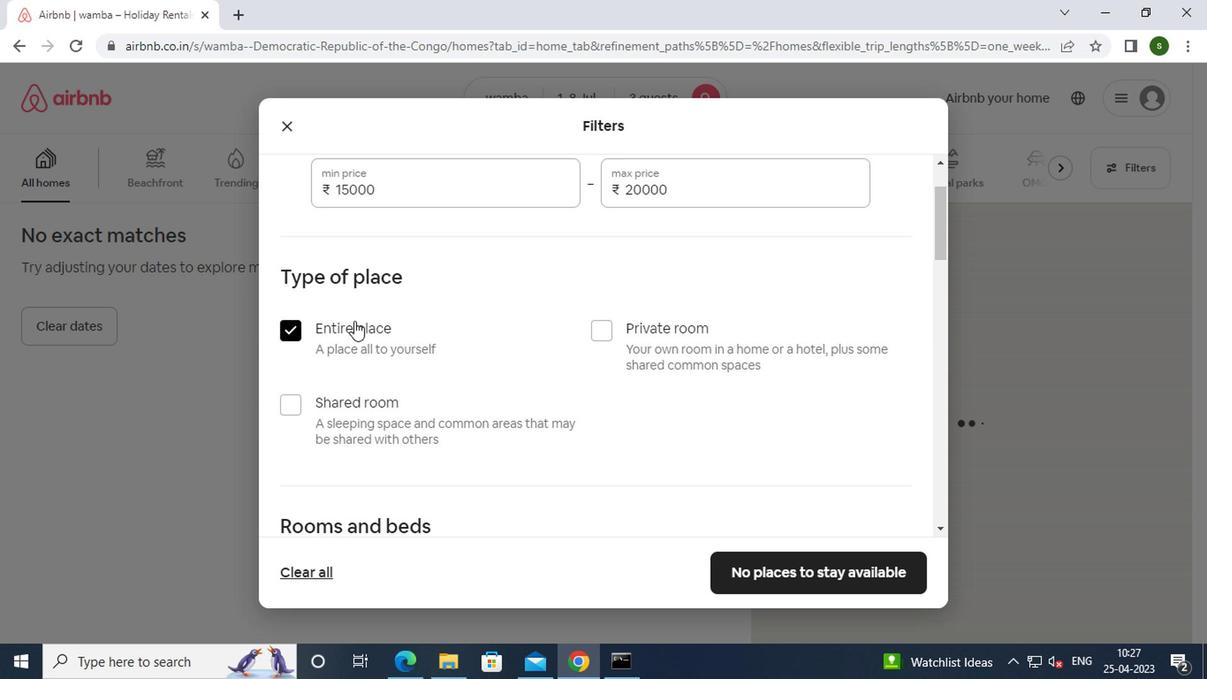 
Action: Mouse scrolled (351, 315) with delta (0, 0)
Screenshot: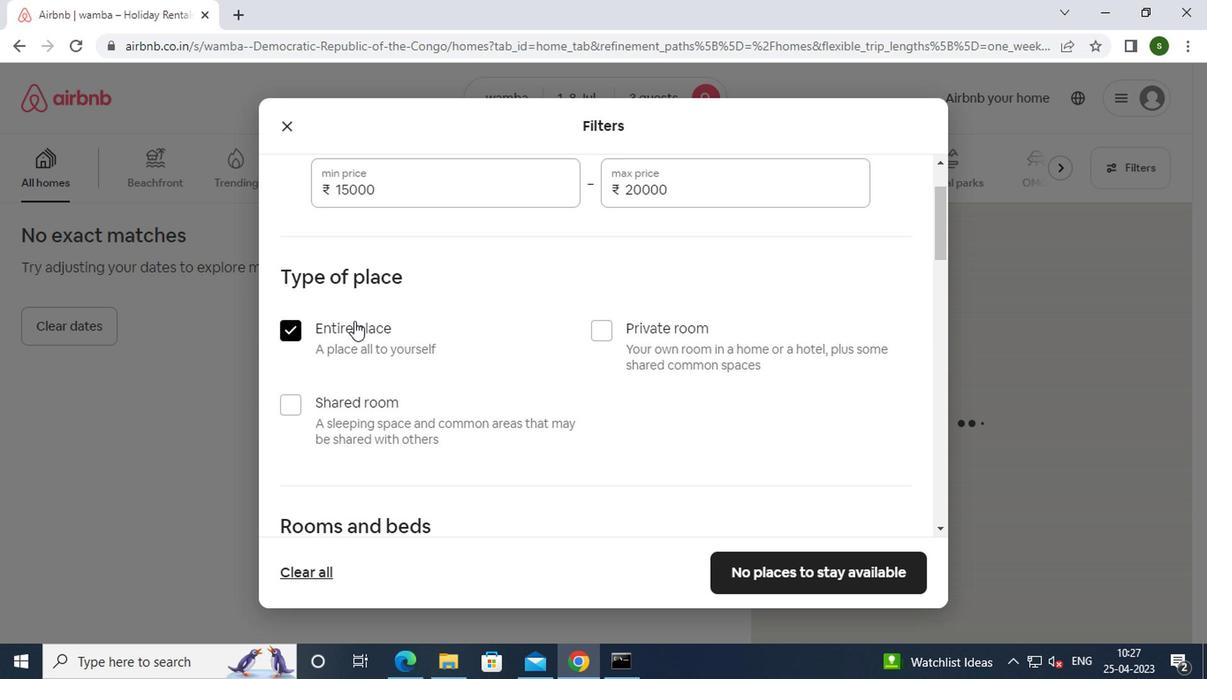 
Action: Mouse scrolled (351, 315) with delta (0, 0)
Screenshot: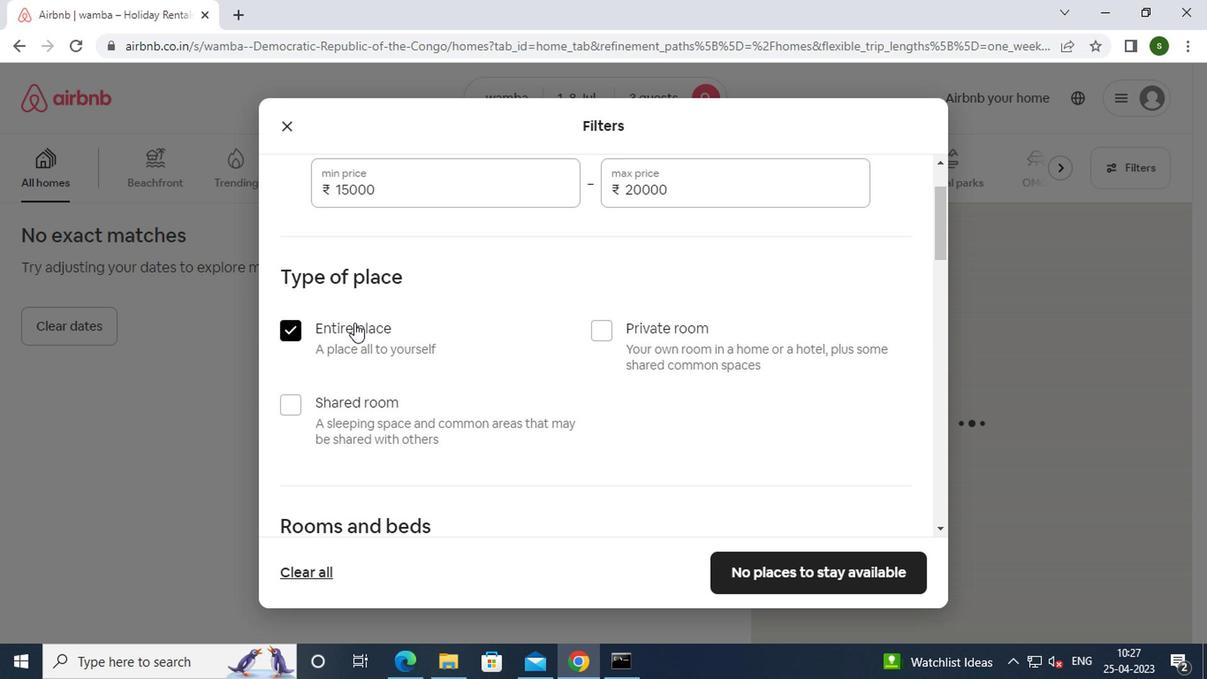
Action: Mouse moved to (368, 335)
Screenshot: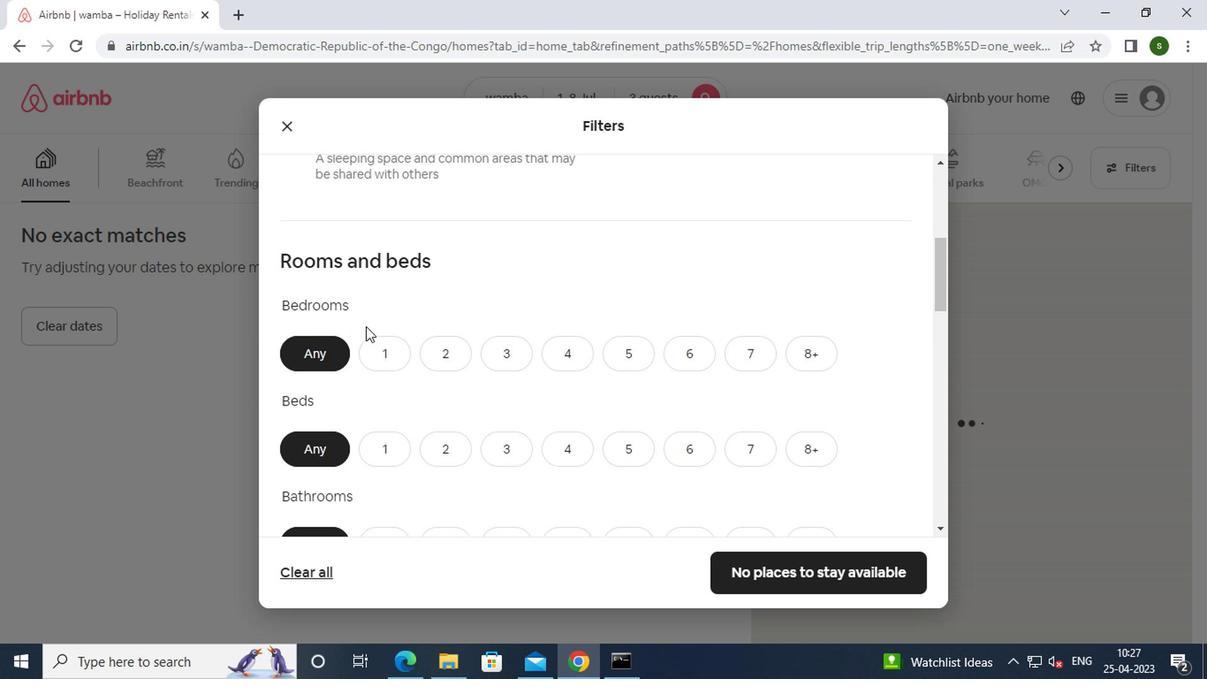 
Action: Mouse pressed left at (368, 335)
Screenshot: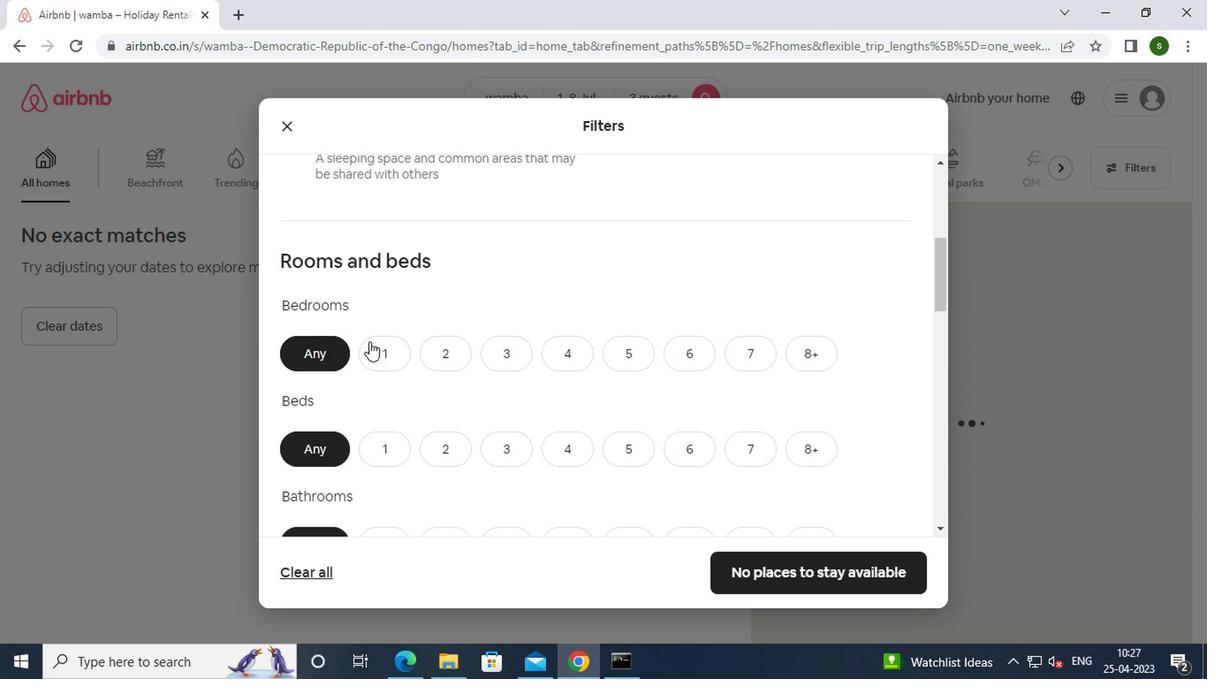 
Action: Mouse moved to (376, 432)
Screenshot: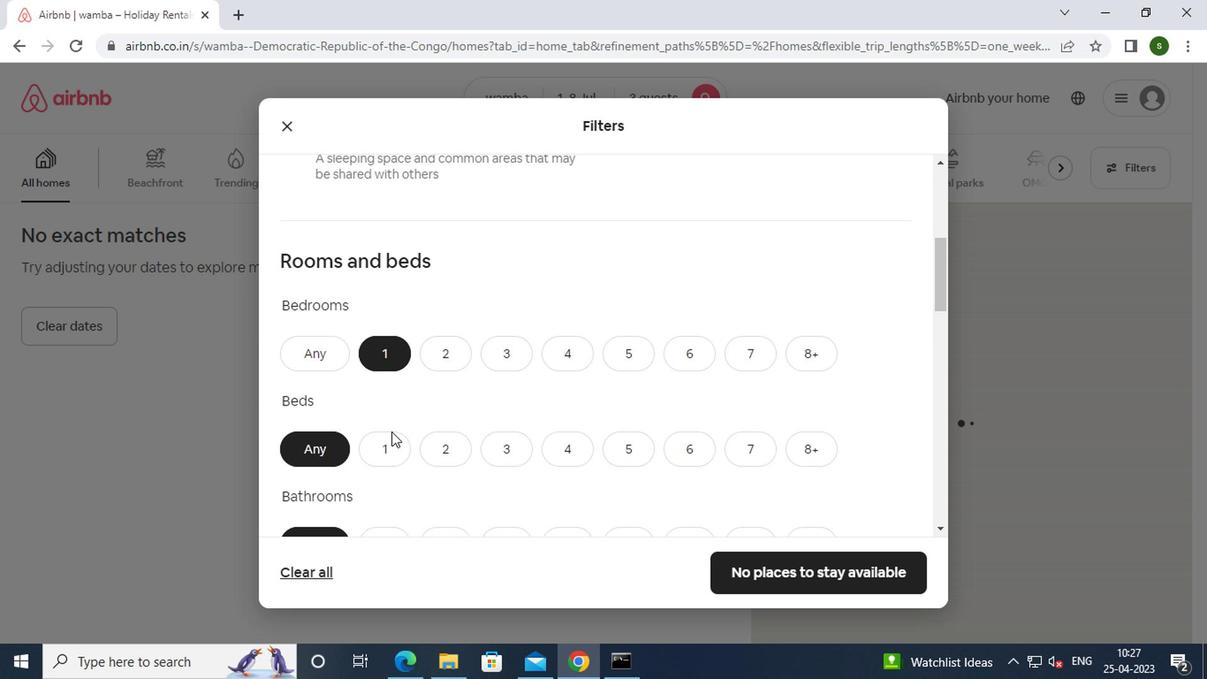 
Action: Mouse pressed left at (376, 432)
Screenshot: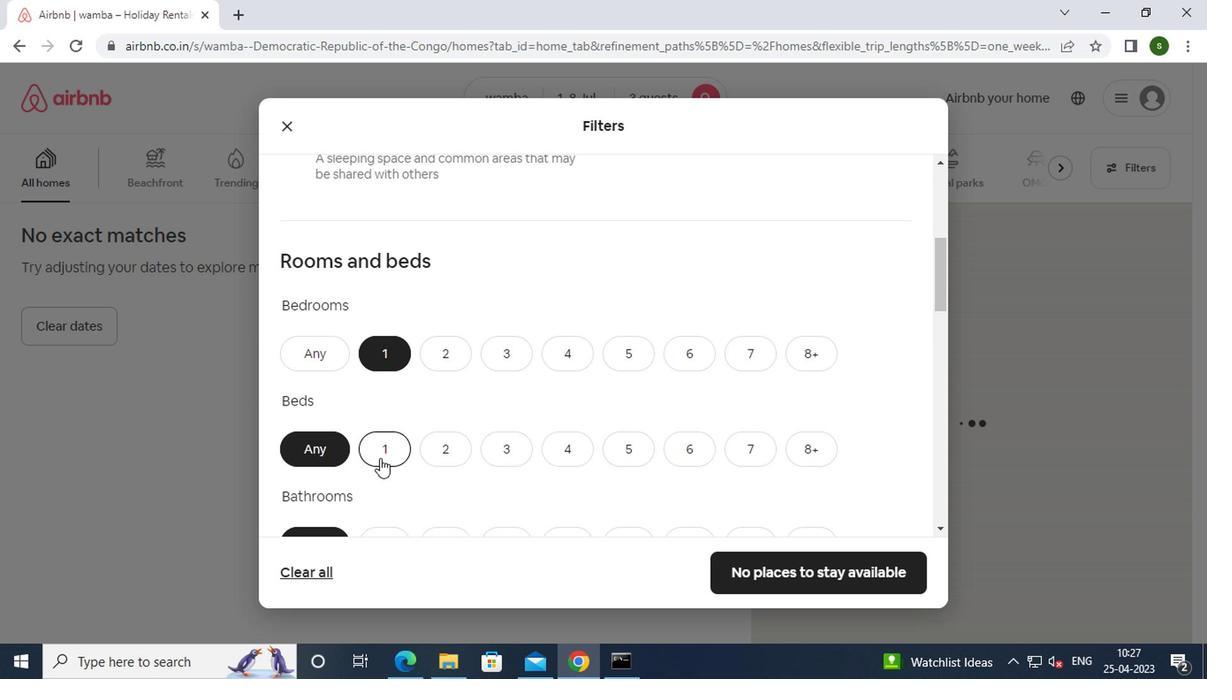 
Action: Mouse scrolled (376, 431) with delta (0, -1)
Screenshot: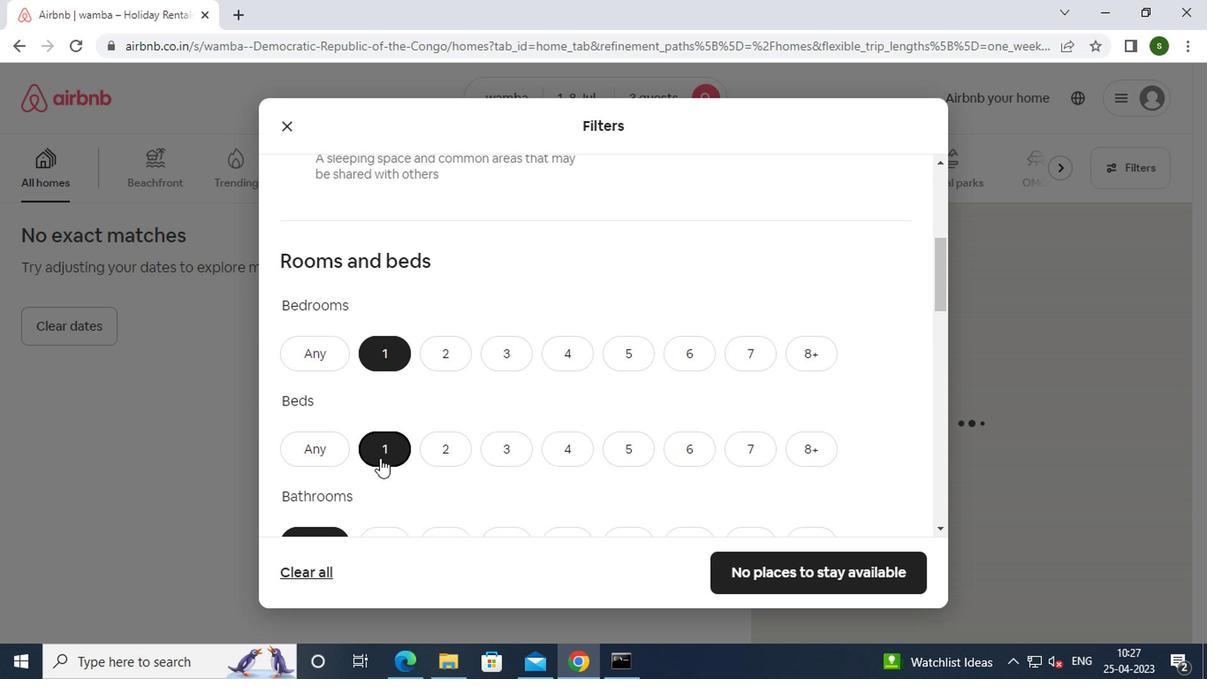 
Action: Mouse scrolled (376, 431) with delta (0, -1)
Screenshot: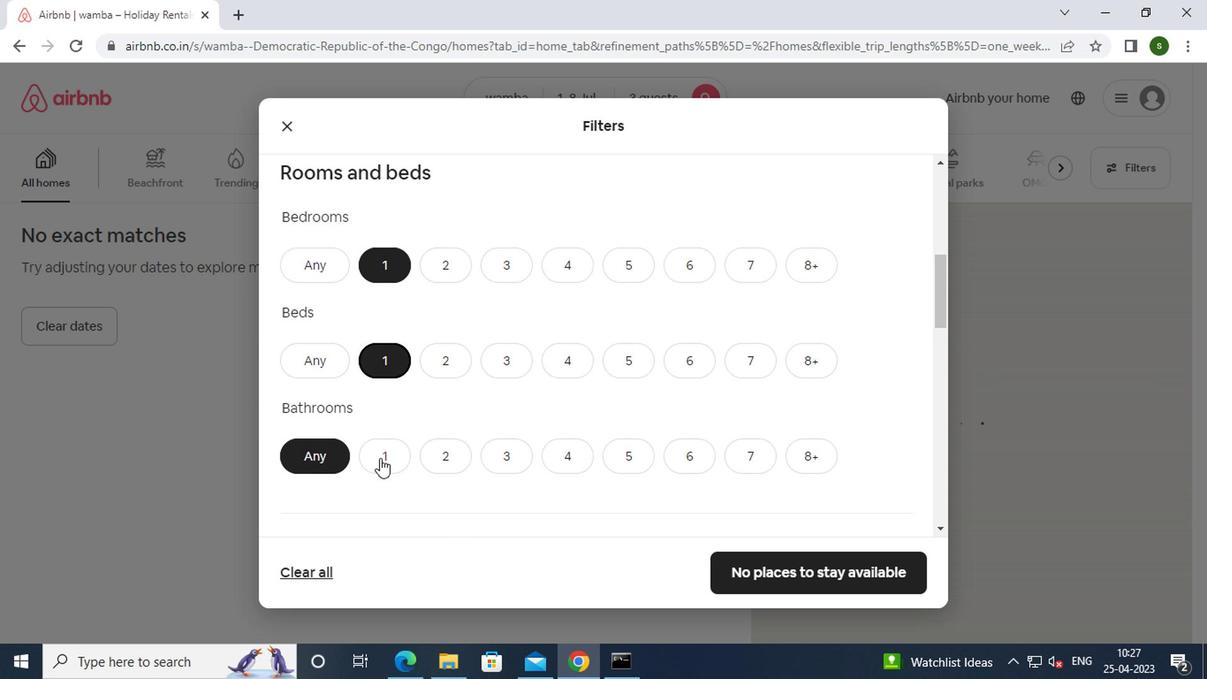 
Action: Mouse moved to (370, 353)
Screenshot: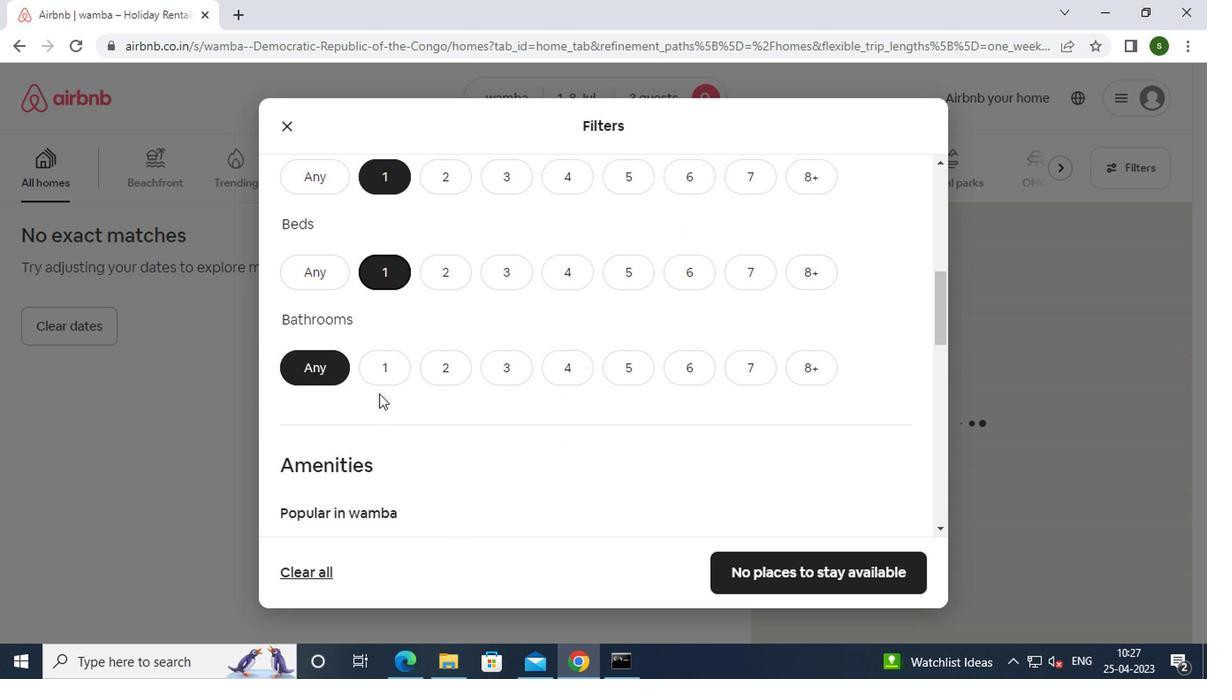 
Action: Mouse pressed left at (370, 353)
Screenshot: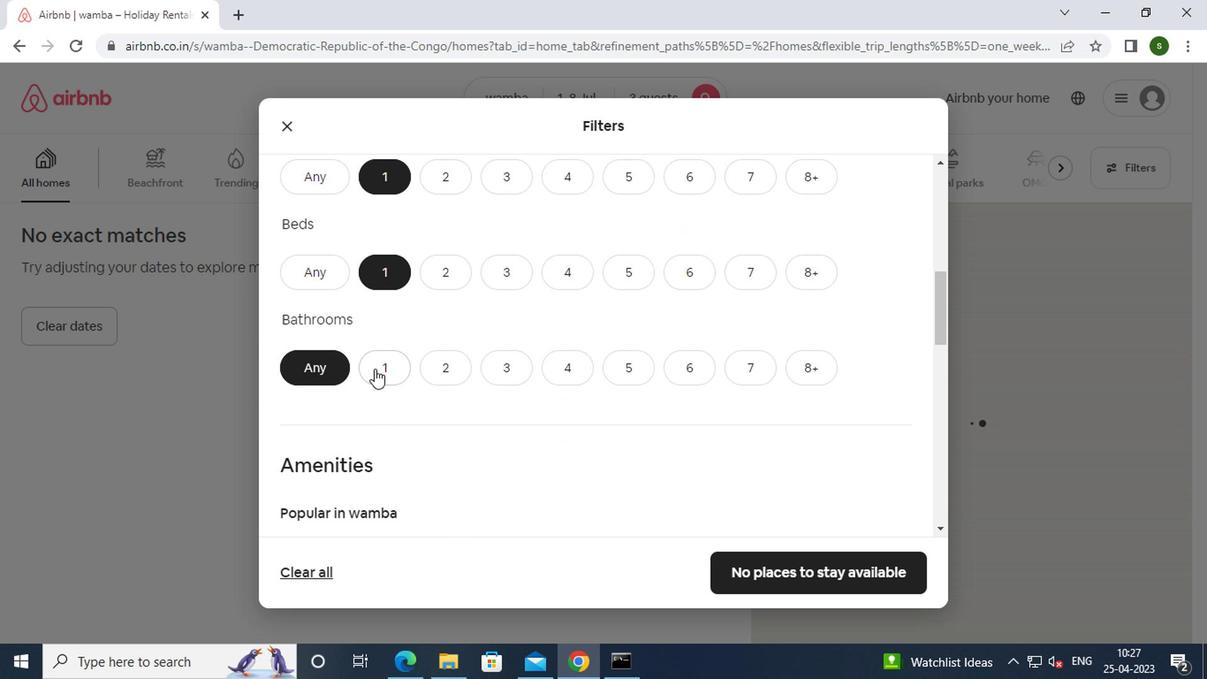 
Action: Mouse moved to (436, 348)
Screenshot: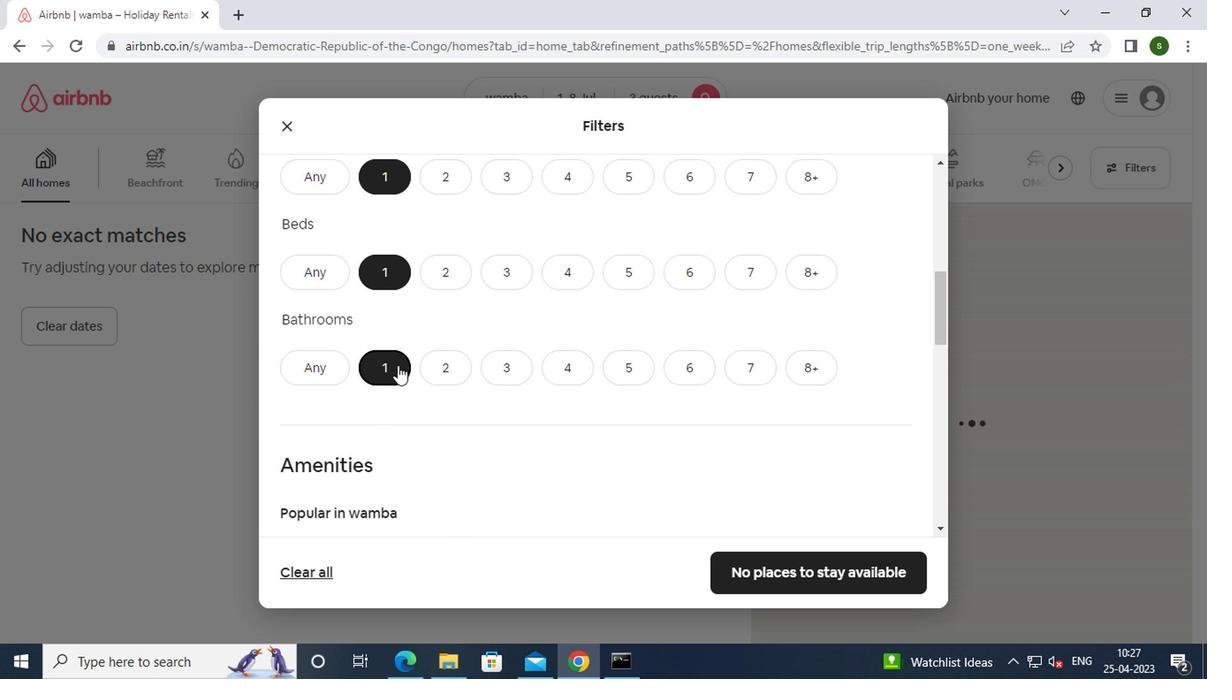 
Action: Mouse scrolled (436, 347) with delta (0, -1)
Screenshot: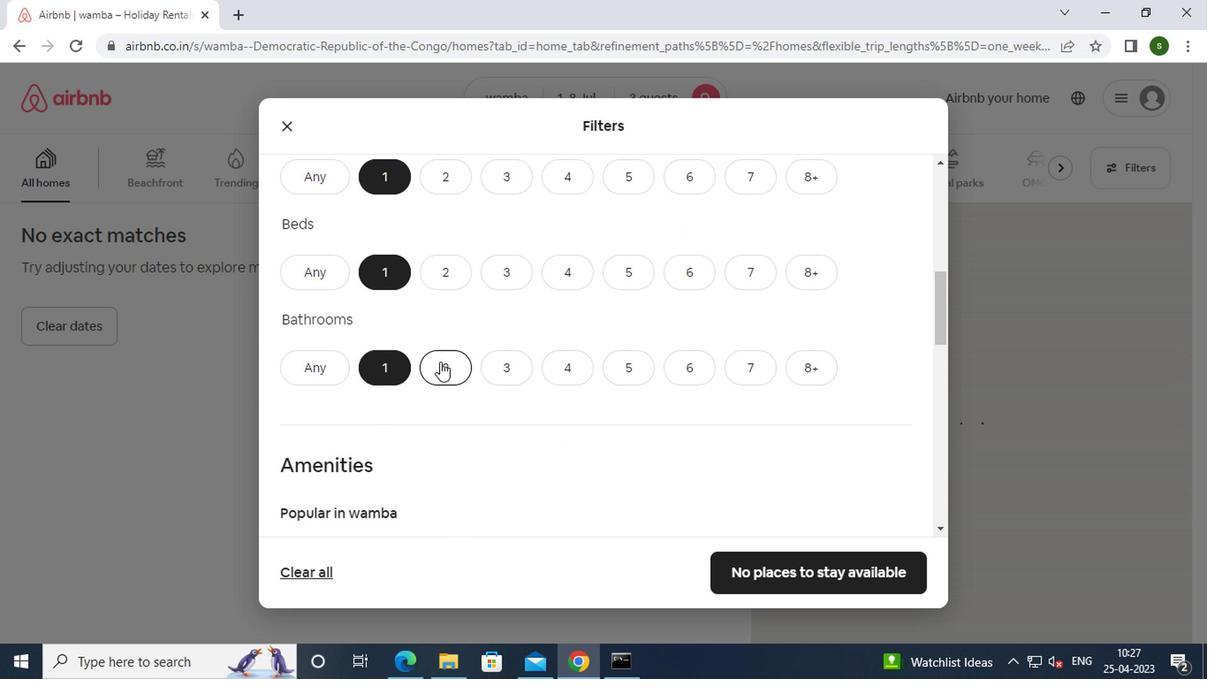 
Action: Mouse scrolled (436, 347) with delta (0, -1)
Screenshot: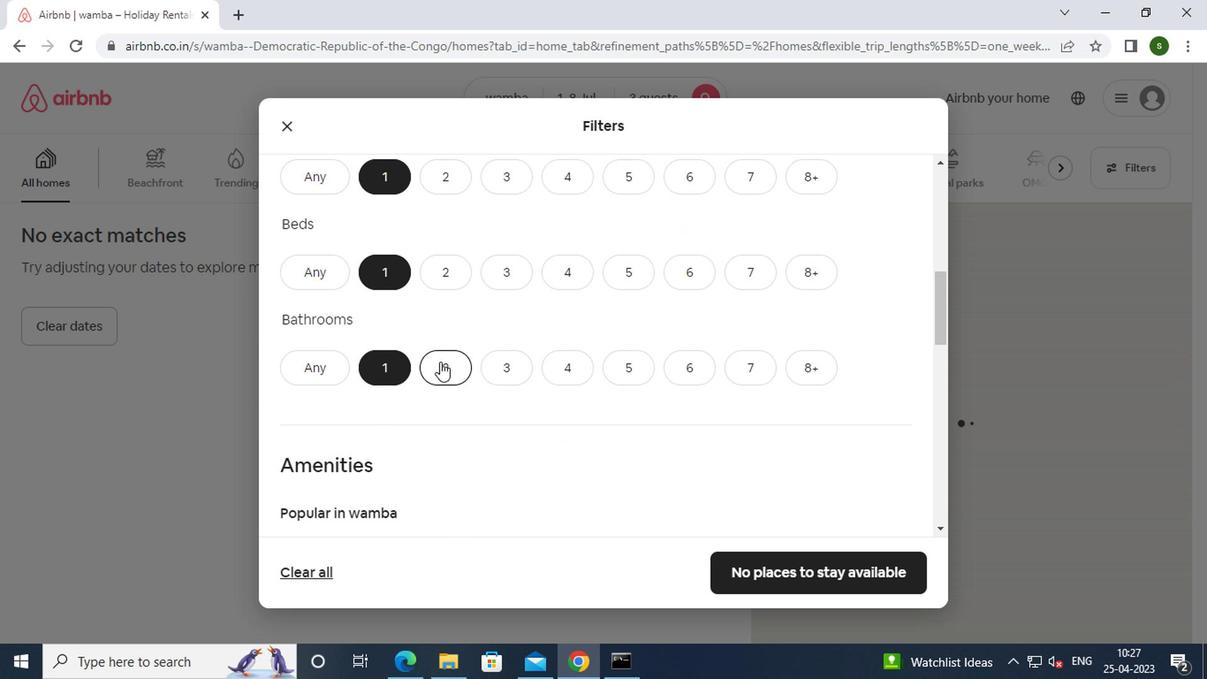 
Action: Mouse scrolled (436, 347) with delta (0, -1)
Screenshot: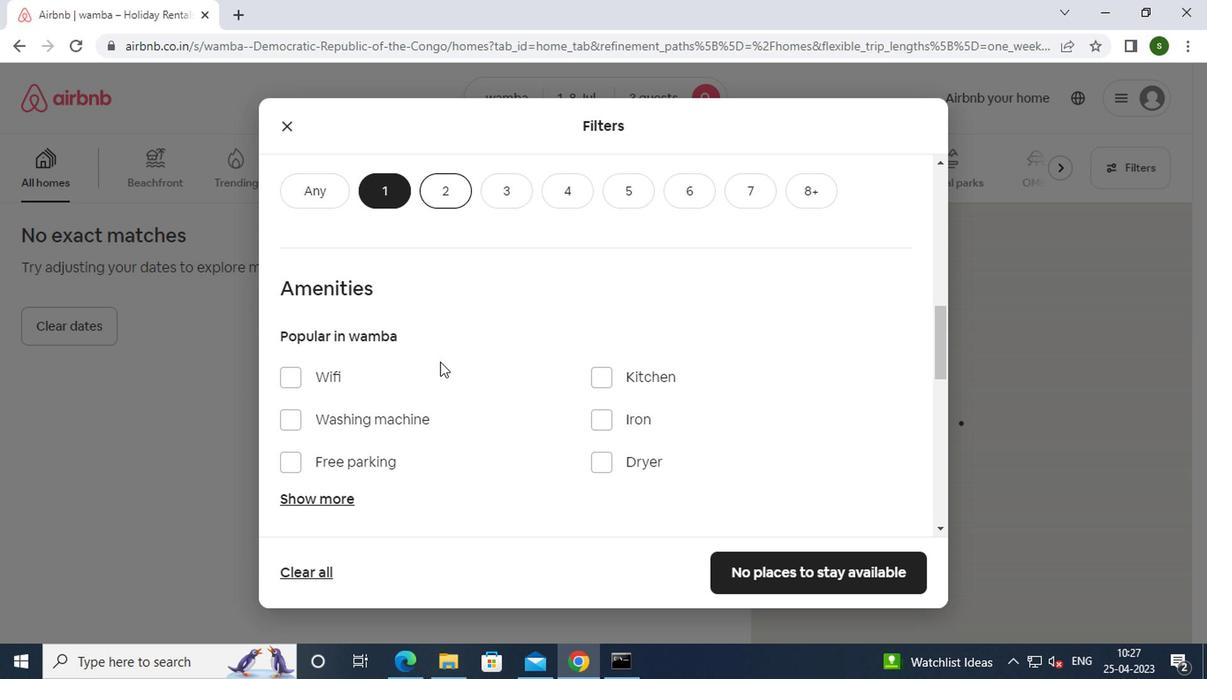 
Action: Mouse scrolled (436, 347) with delta (0, -1)
Screenshot: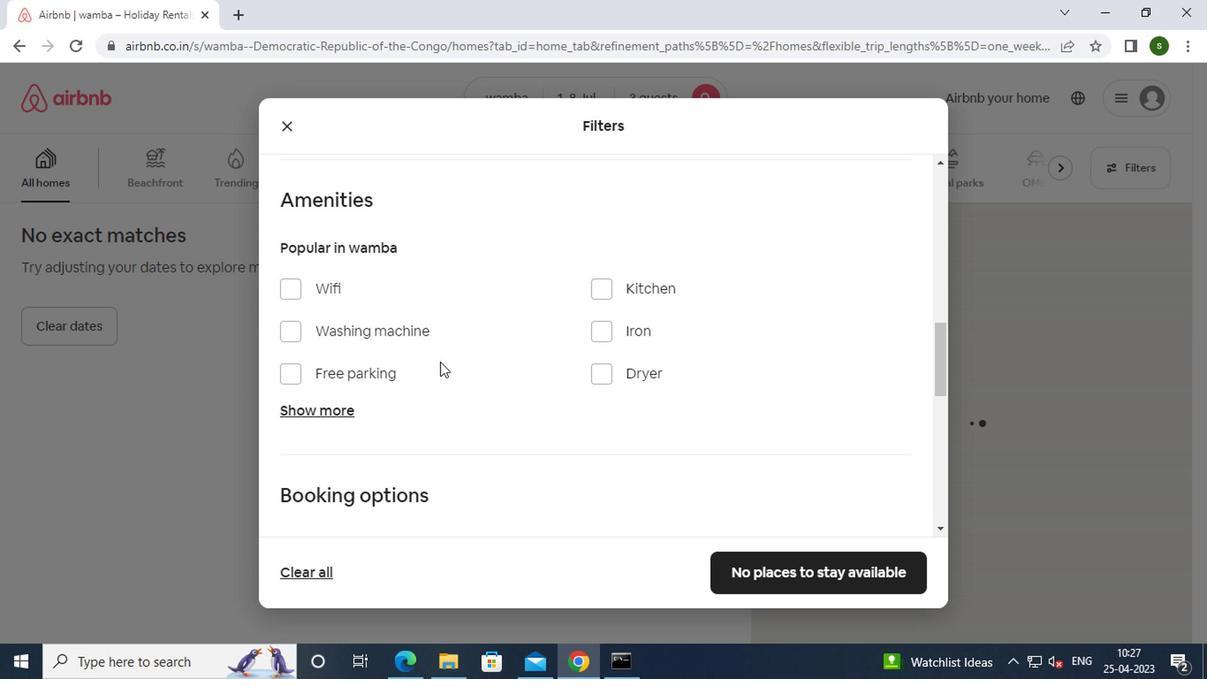 
Action: Mouse scrolled (436, 347) with delta (0, -1)
Screenshot: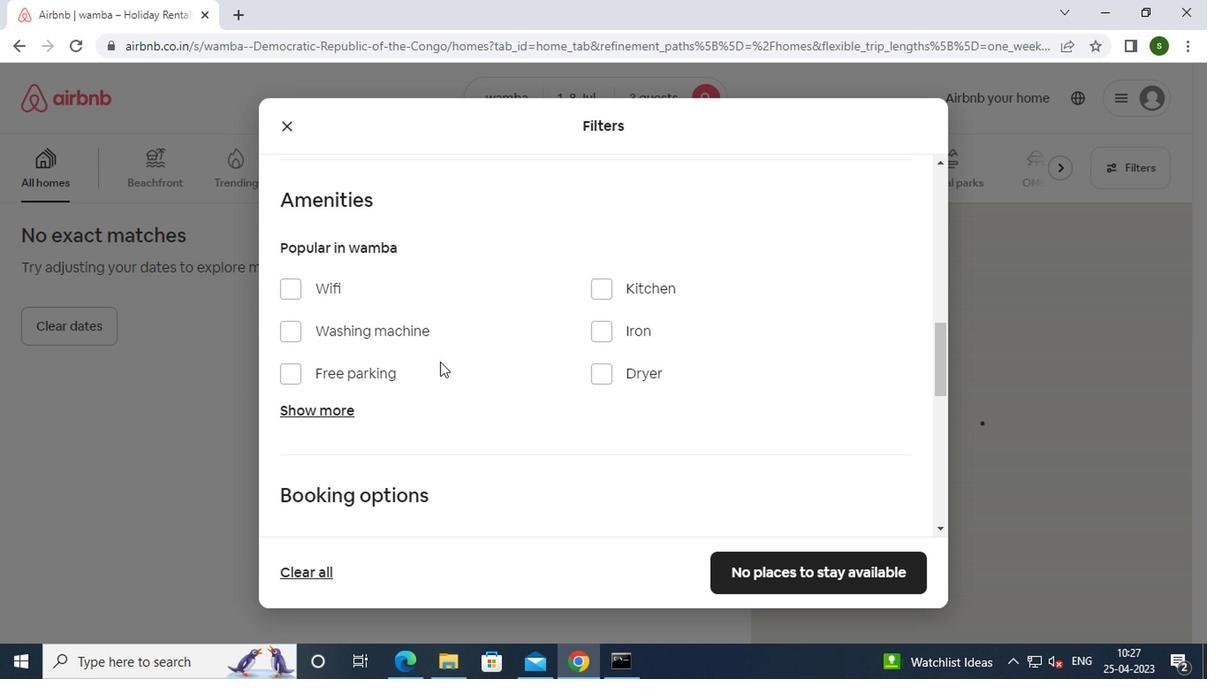 
Action: Mouse scrolled (436, 347) with delta (0, -1)
Screenshot: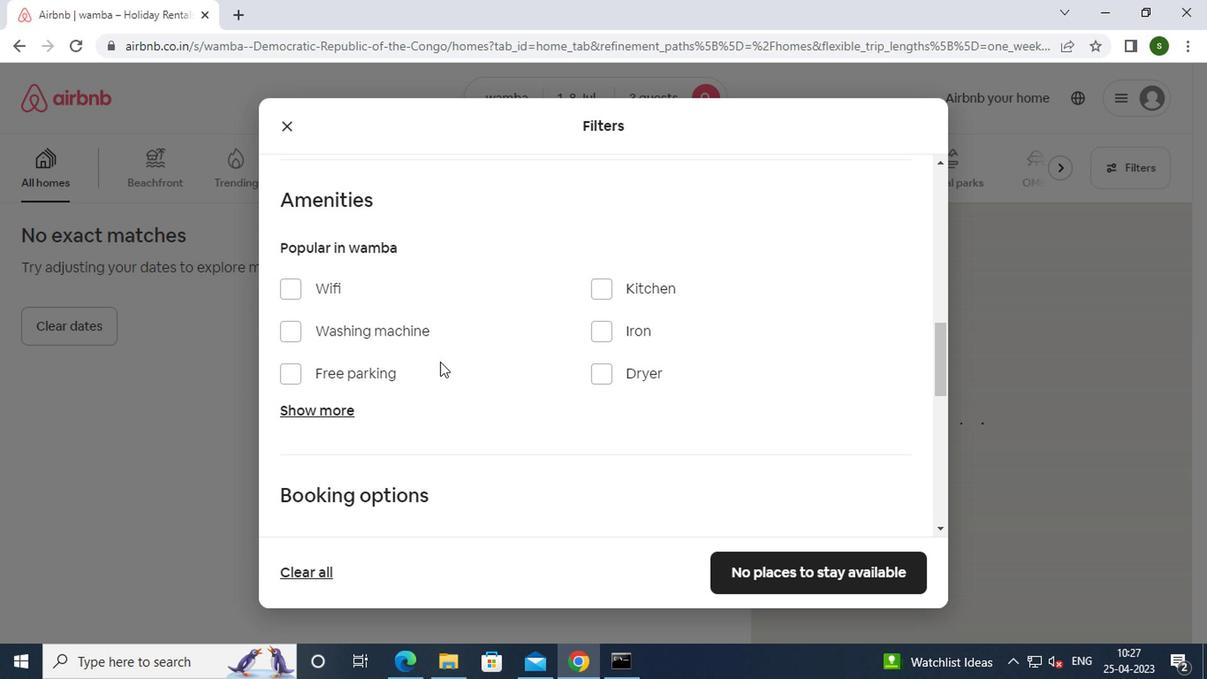 
Action: Mouse scrolled (436, 347) with delta (0, -1)
Screenshot: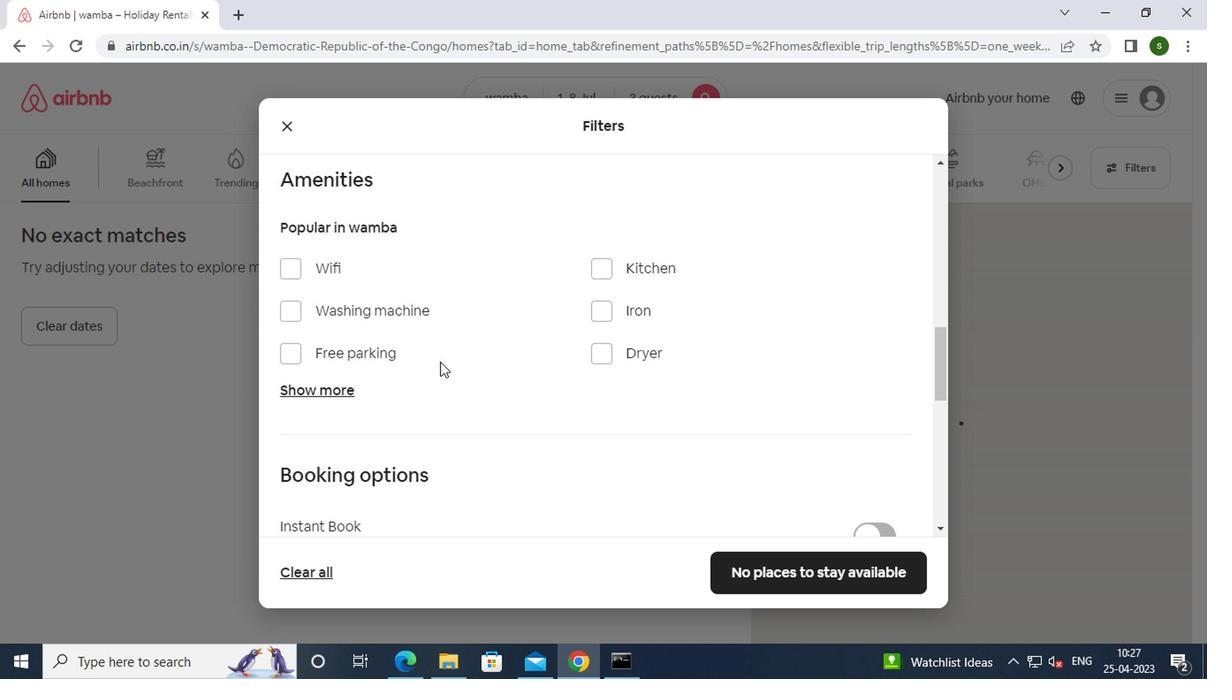 
Action: Mouse moved to (859, 264)
Screenshot: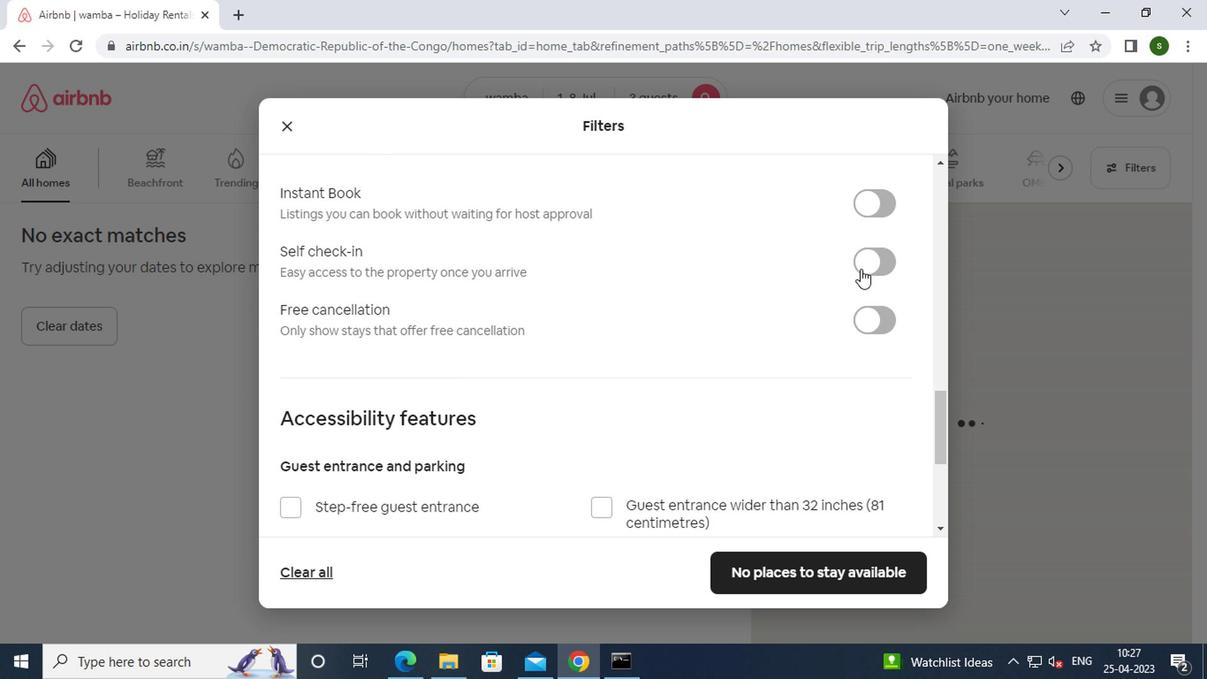 
Action: Mouse pressed left at (859, 264)
Screenshot: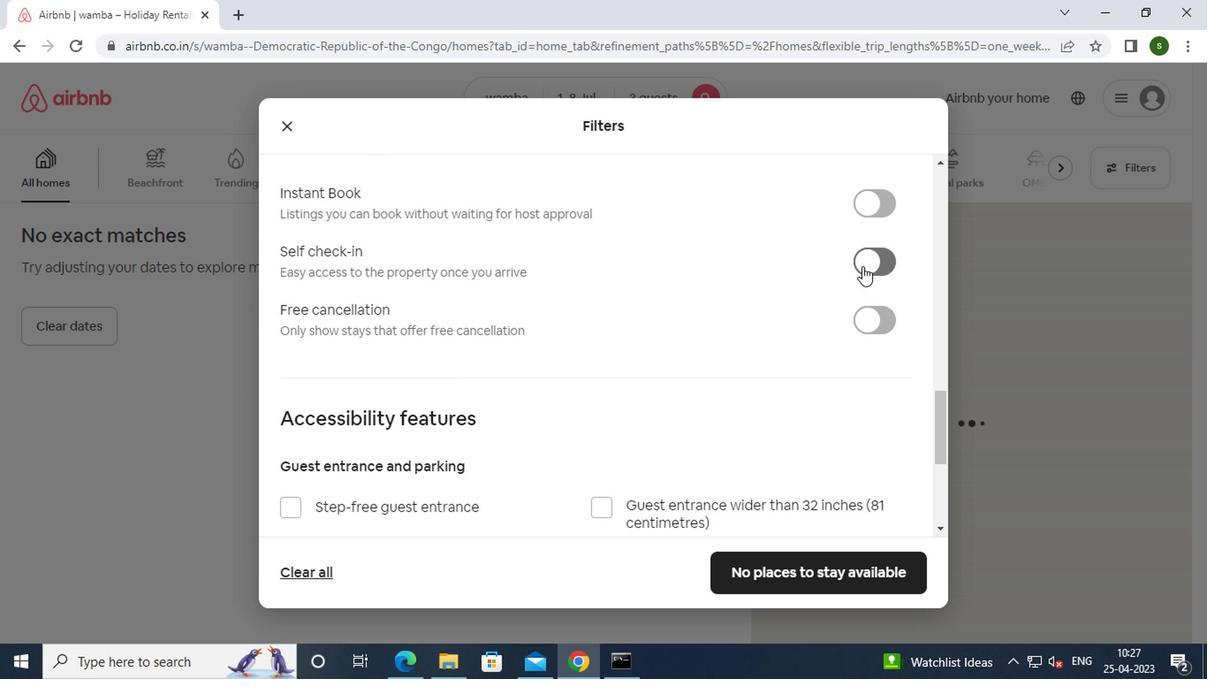 
Action: Mouse moved to (757, 290)
Screenshot: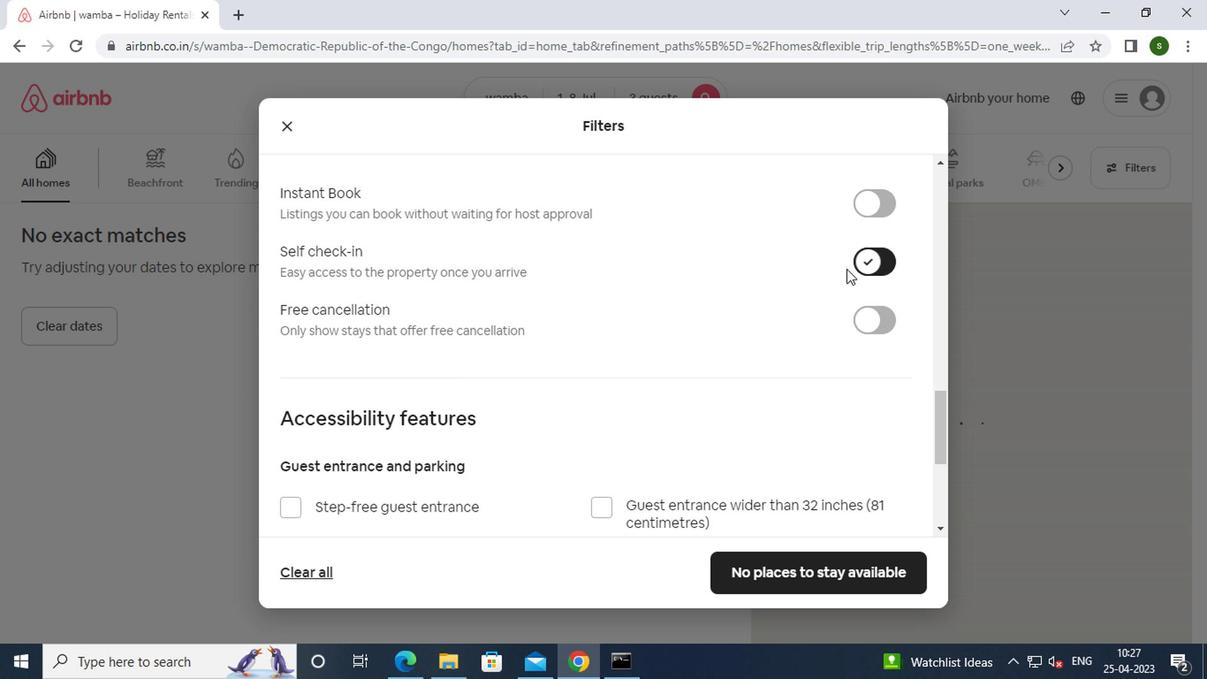 
Action: Mouse scrolled (757, 289) with delta (0, 0)
Screenshot: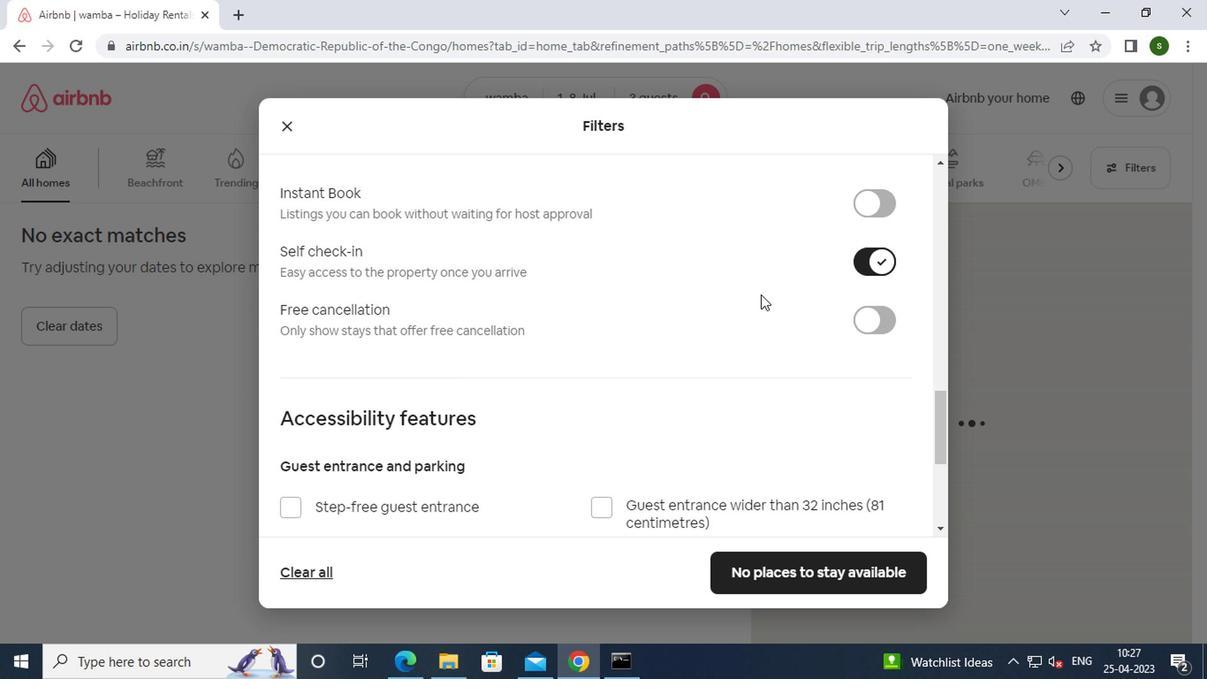 
Action: Mouse scrolled (757, 289) with delta (0, 0)
Screenshot: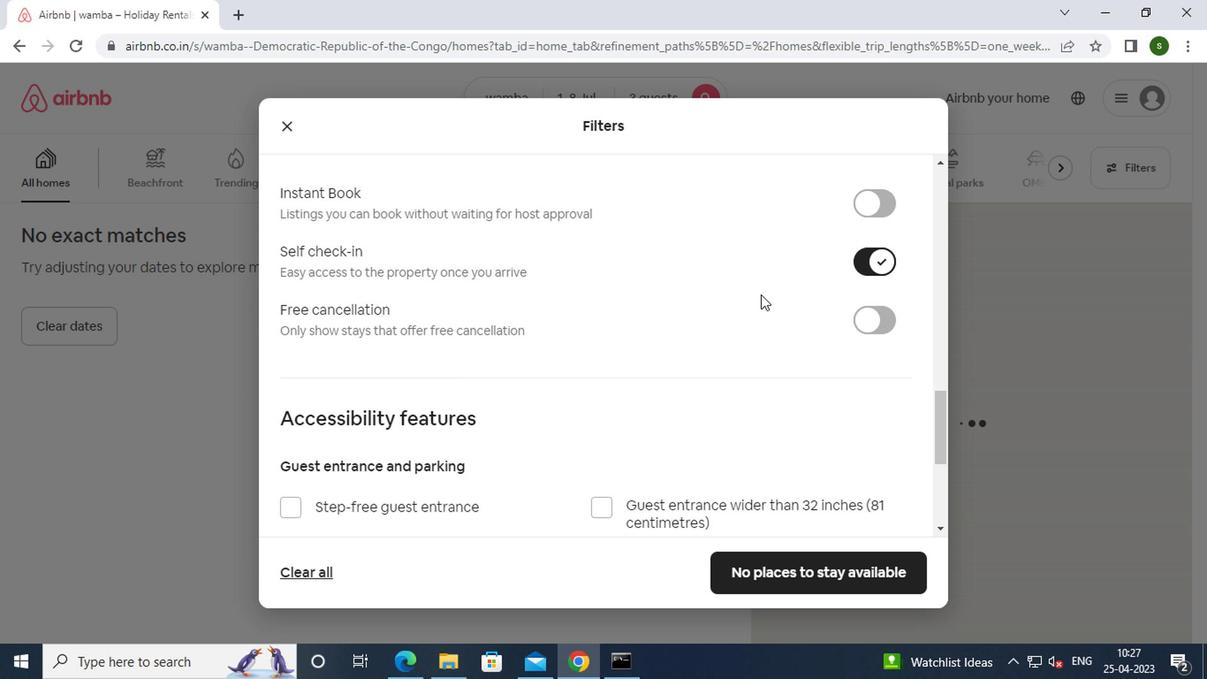 
Action: Mouse scrolled (757, 289) with delta (0, 0)
Screenshot: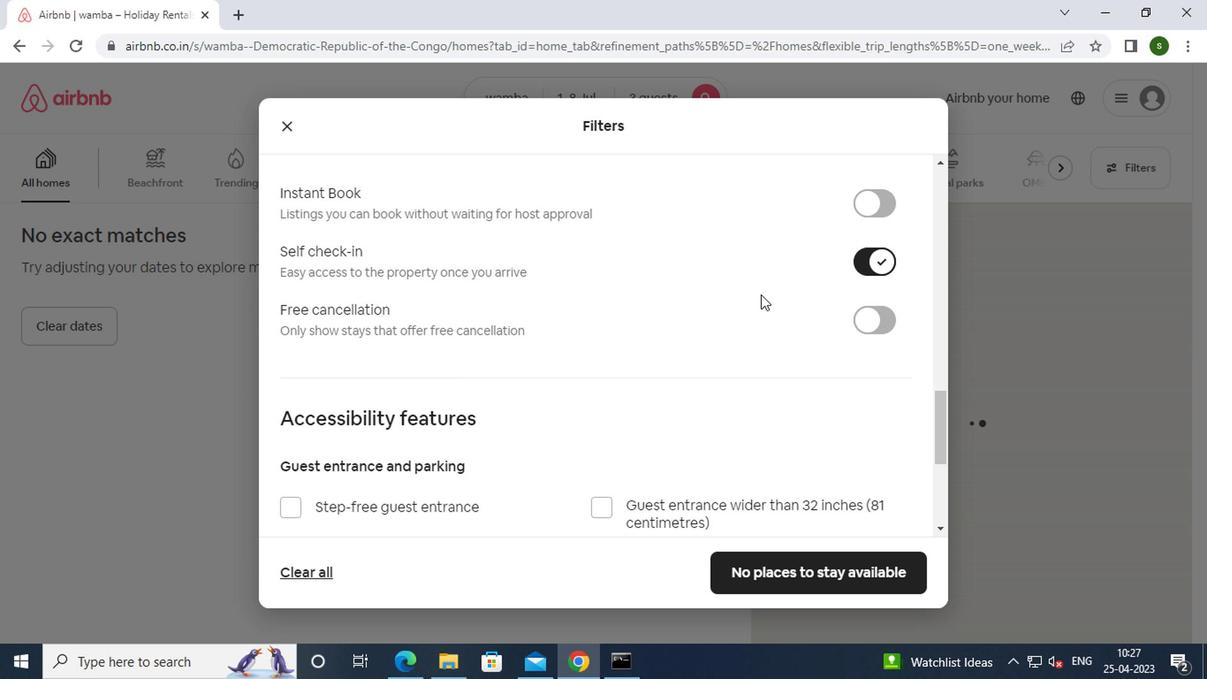 
Action: Mouse scrolled (757, 289) with delta (0, 0)
Screenshot: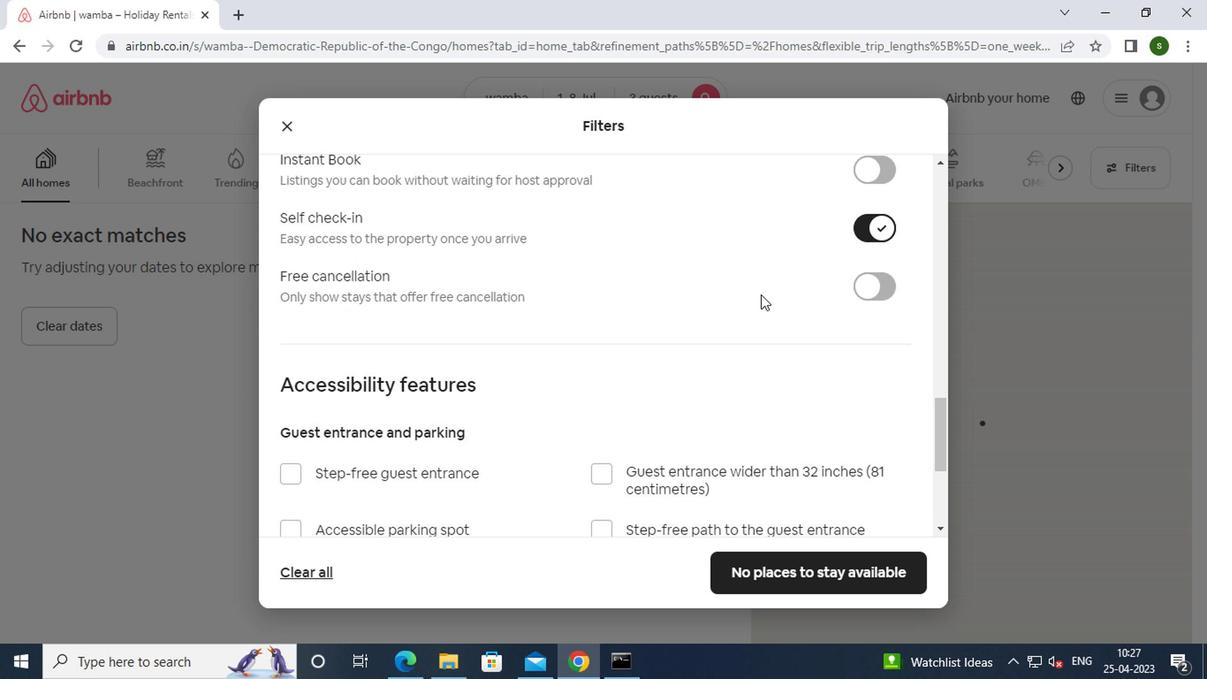 
Action: Mouse scrolled (757, 289) with delta (0, 0)
Screenshot: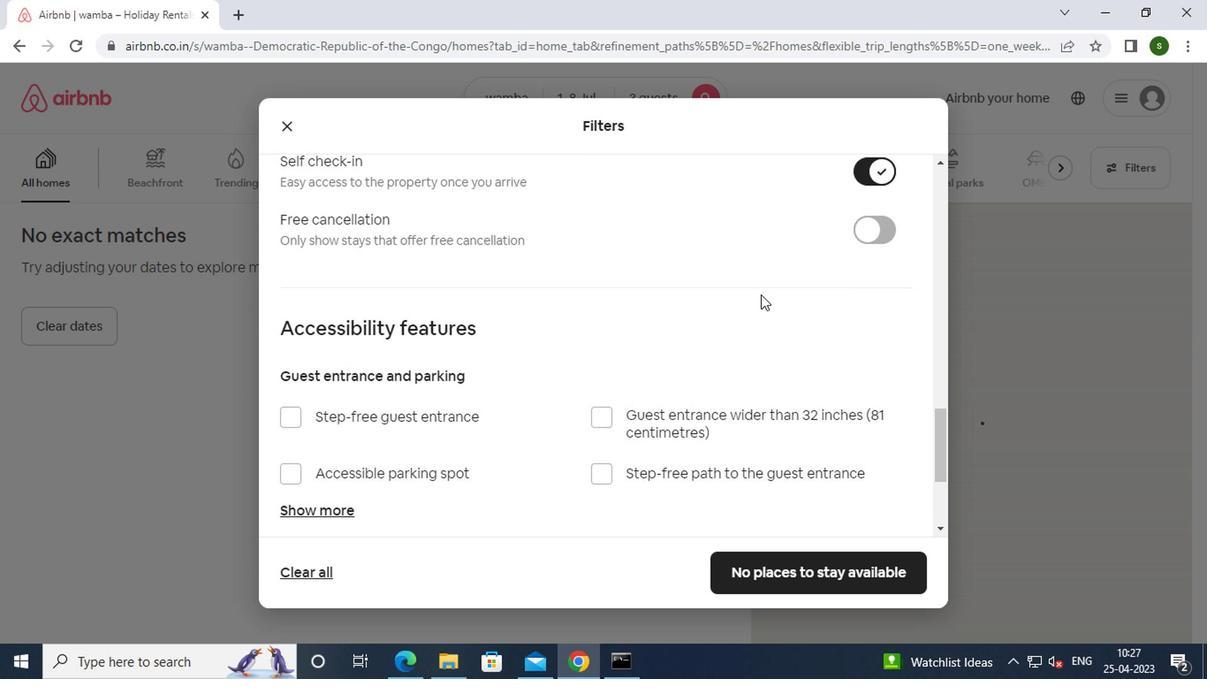 
Action: Mouse scrolled (757, 289) with delta (0, 0)
Screenshot: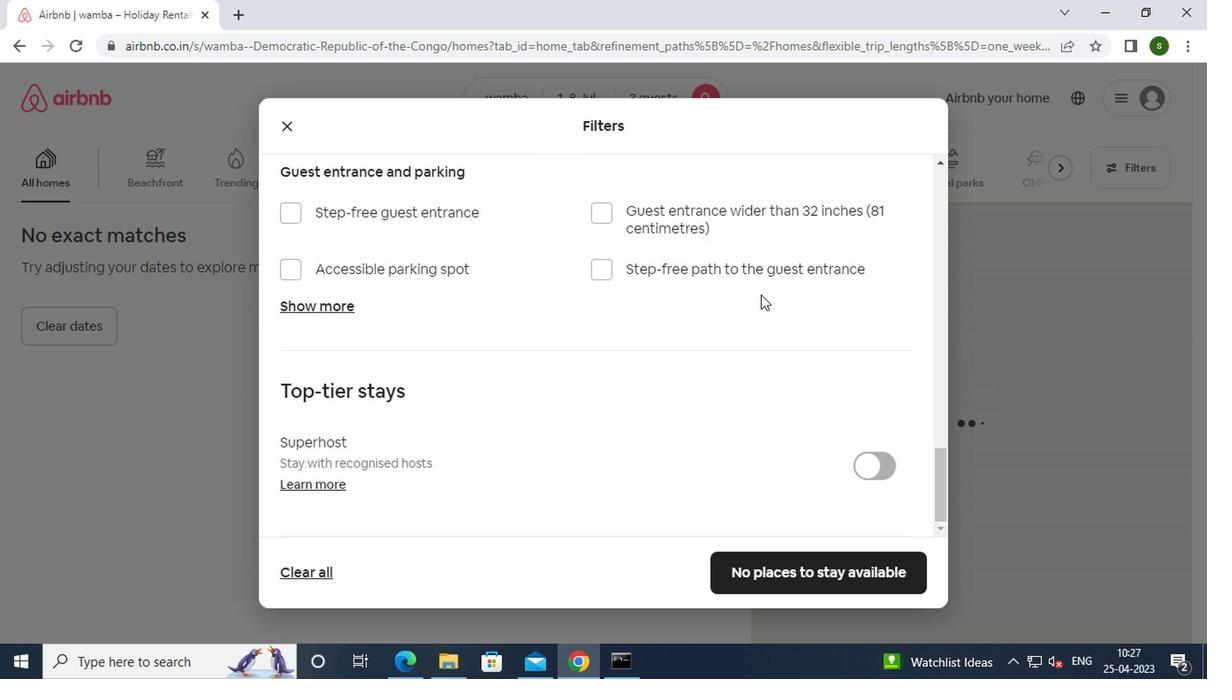 
Action: Mouse scrolled (757, 289) with delta (0, 0)
Screenshot: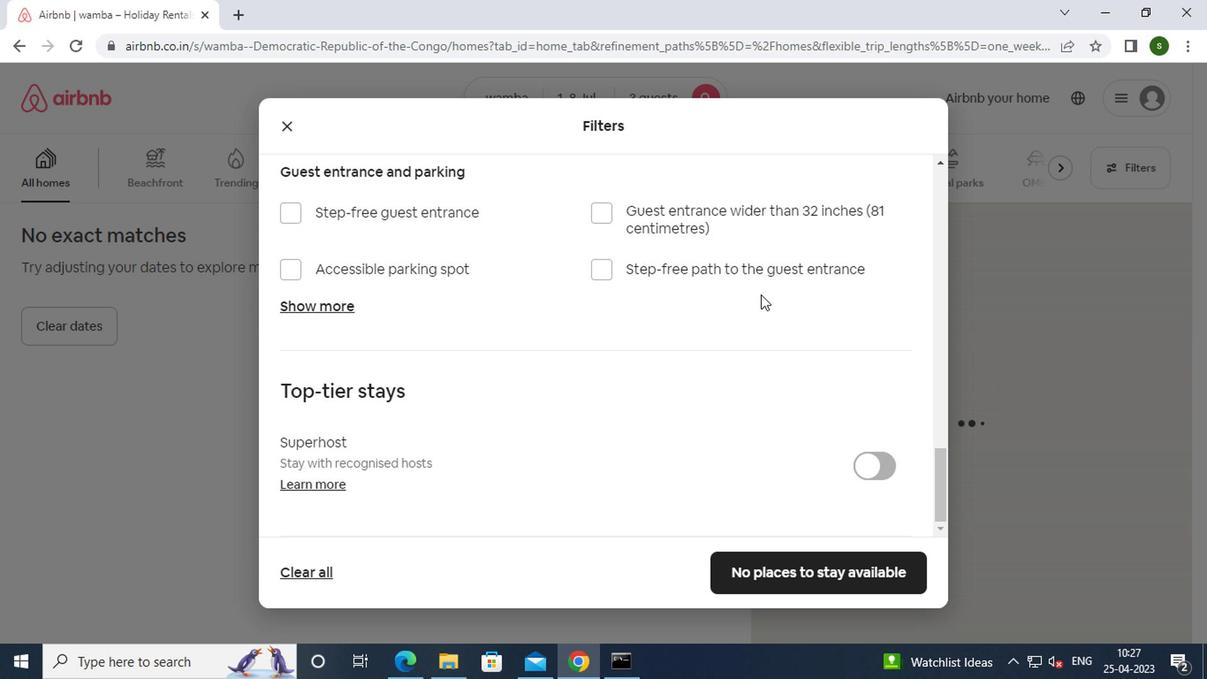 
Action: Mouse moved to (823, 528)
Screenshot: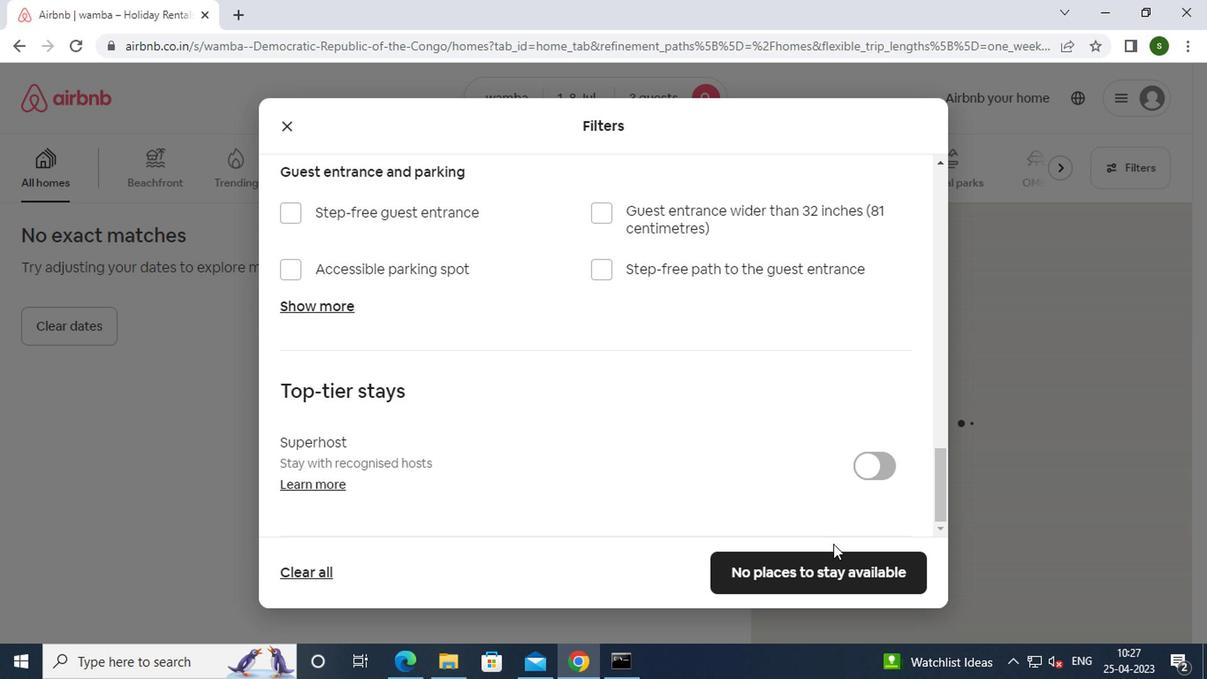 
Action: Mouse pressed left at (823, 528)
Screenshot: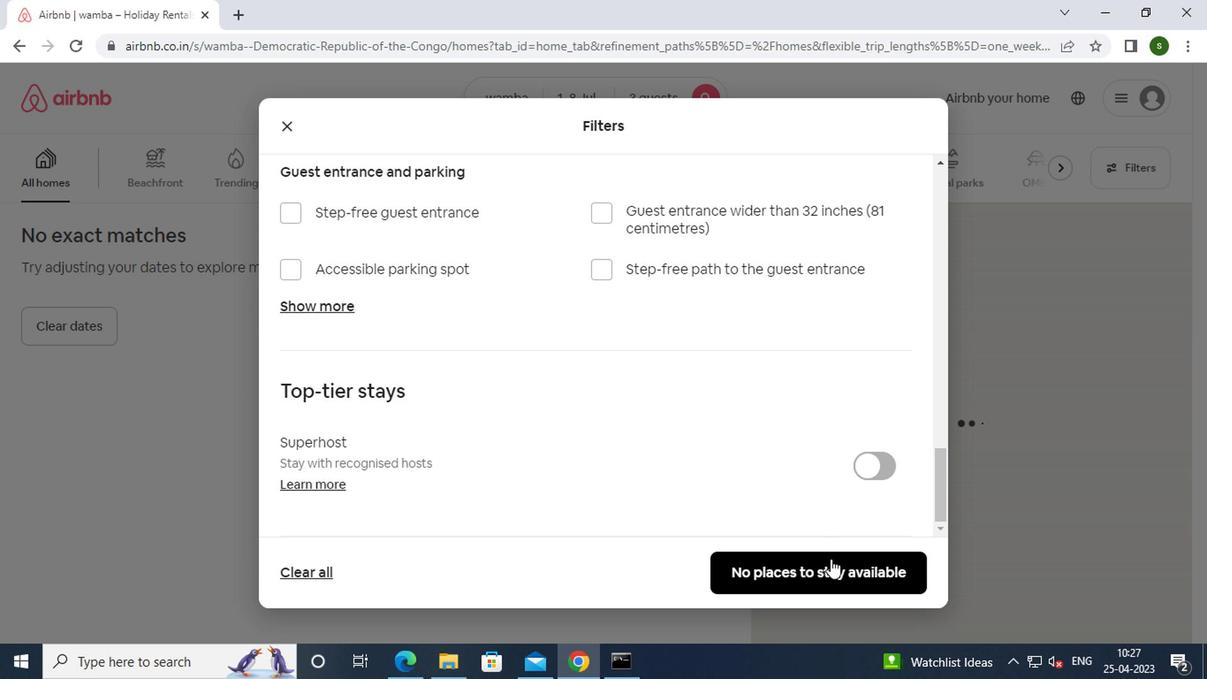 
Action: Mouse moved to (668, 349)
Screenshot: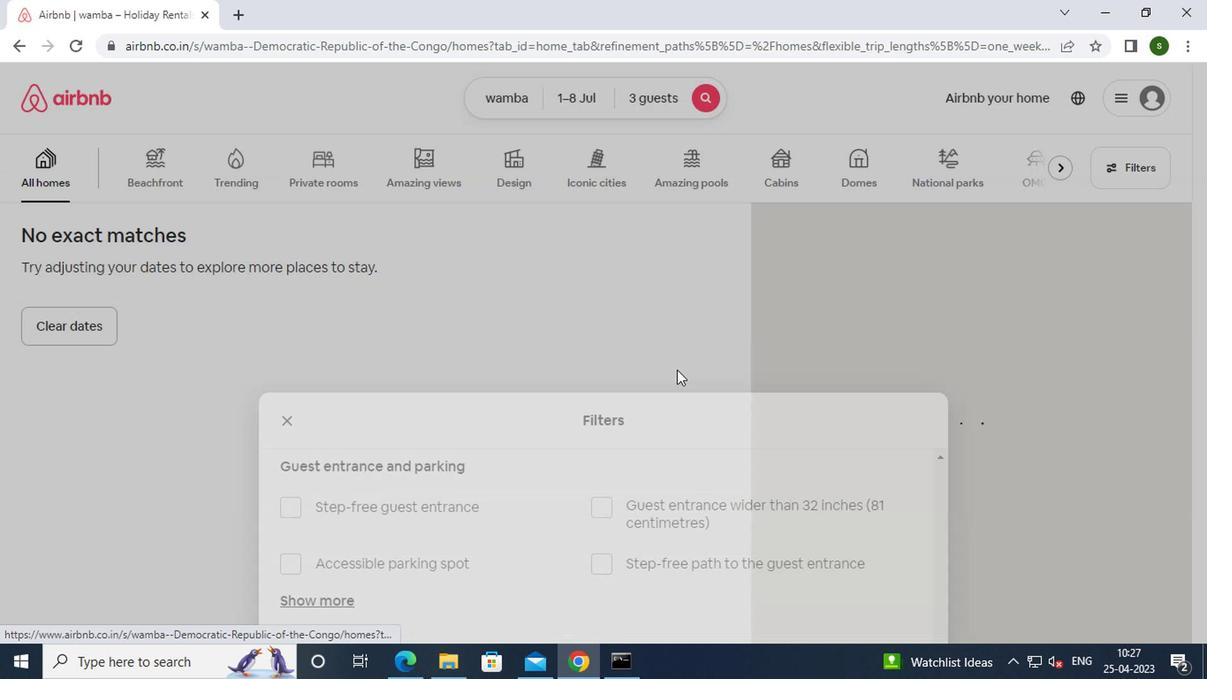 
